 Task: Open Card Employee Promotion Review in Board Data Analytics Software to Workspace Corporate Finance and add a team member Softage.4@softage.net, a label Green, a checklist Civil Litigation, an attachment from Trello, a color Green and finally, add a card description 'Conduct team training session on effective conflict resolution' and a comment 'This task requires us to be proactive and anticipate potential challenges before they arise.'. Add a start date 'Jan 04, 1900' with a due date 'Jan 11, 1900'
Action: Mouse moved to (82, 257)
Screenshot: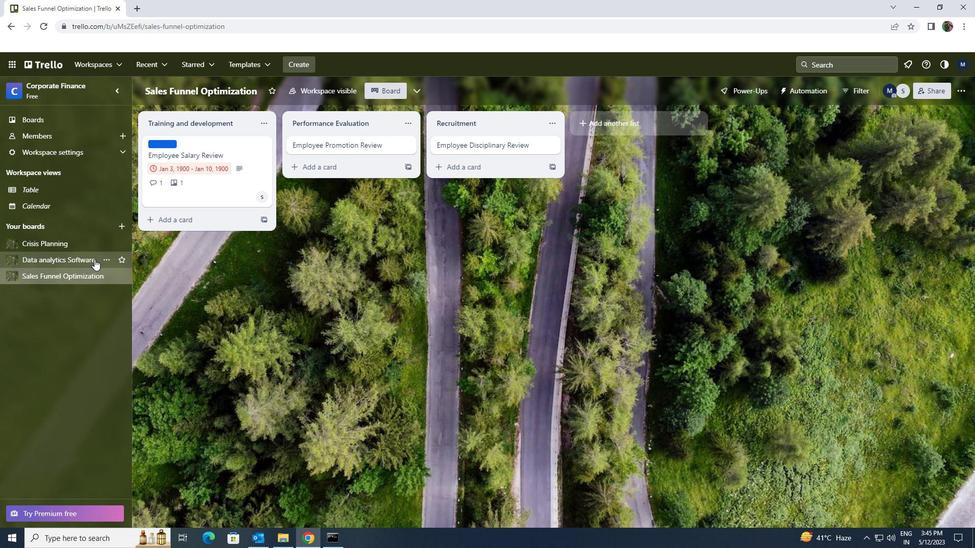 
Action: Mouse pressed left at (82, 257)
Screenshot: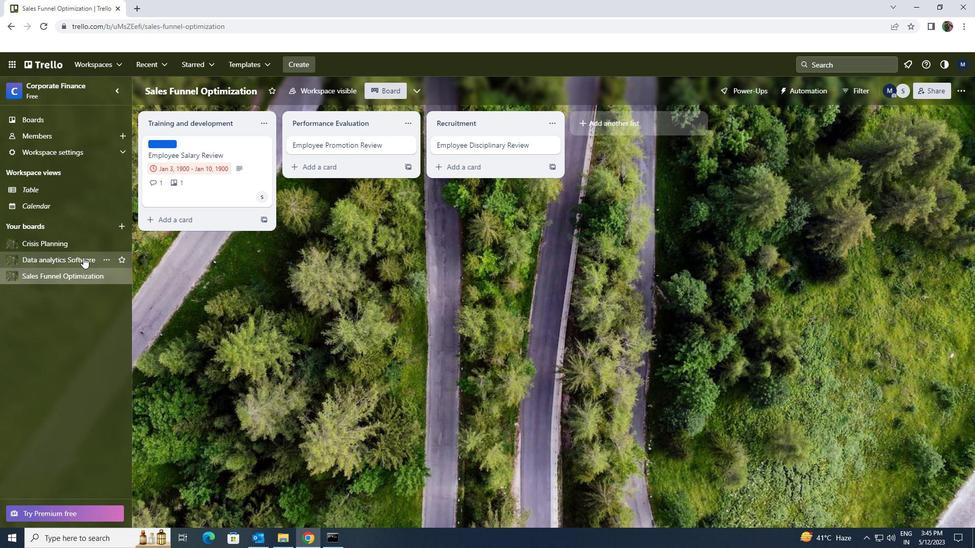 
Action: Mouse moved to (311, 144)
Screenshot: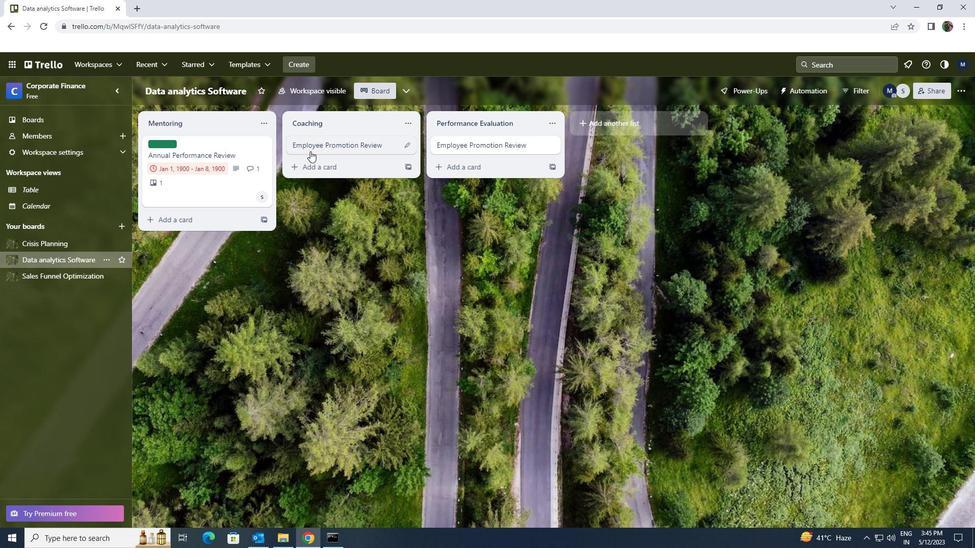 
Action: Mouse pressed left at (311, 144)
Screenshot: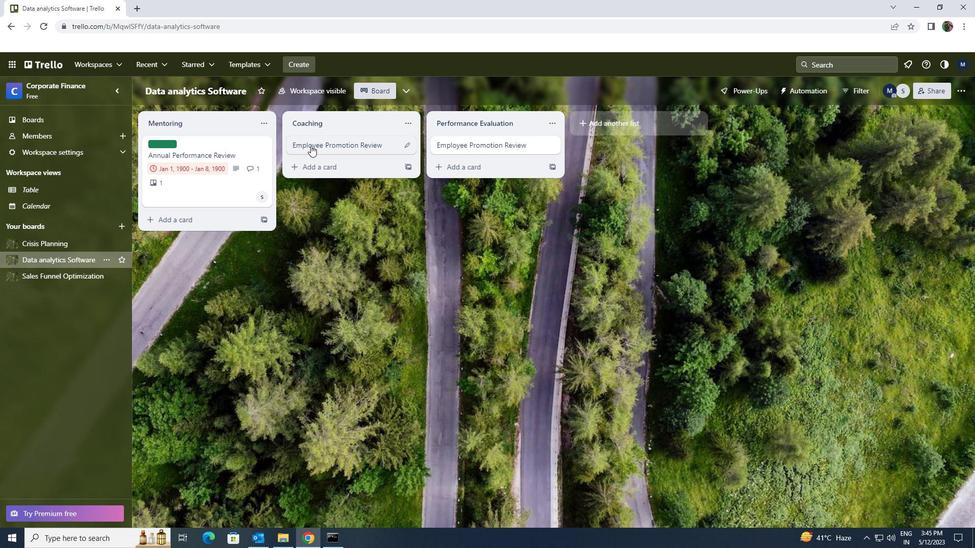 
Action: Mouse moved to (594, 140)
Screenshot: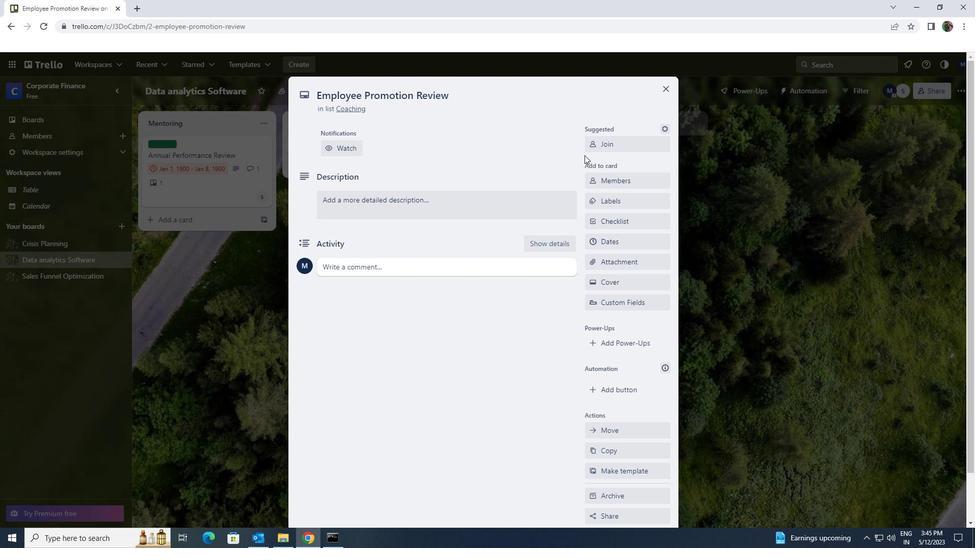 
Action: Mouse pressed left at (594, 140)
Screenshot: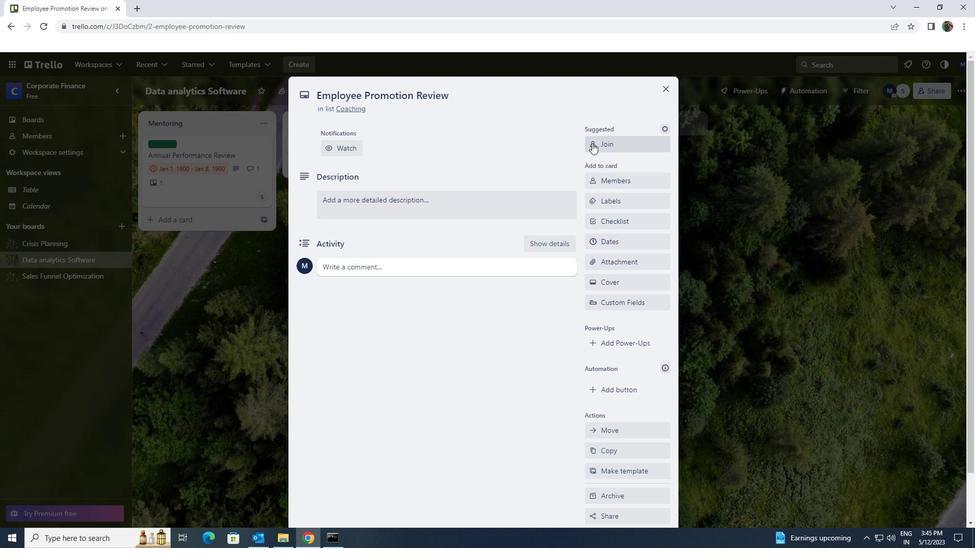 
Action: Mouse moved to (595, 147)
Screenshot: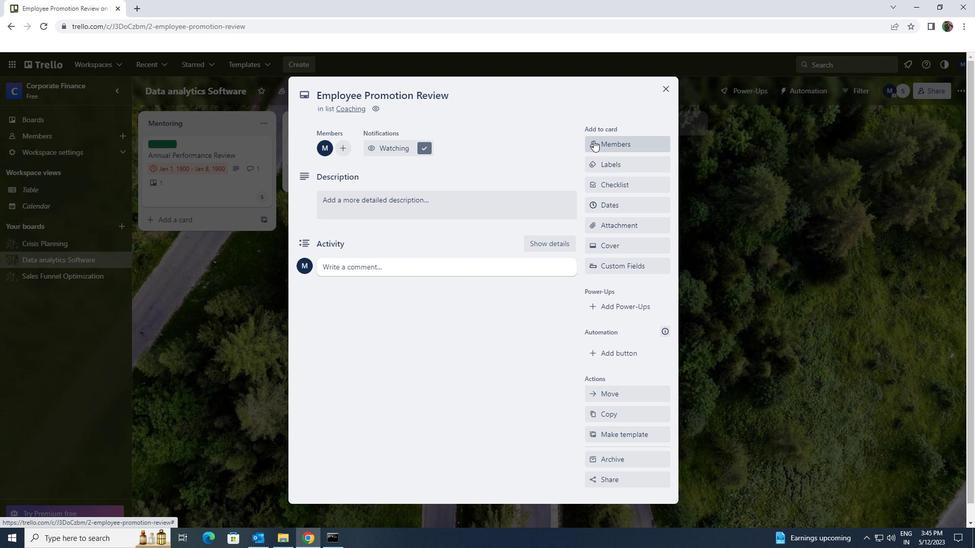 
Action: Mouse pressed left at (595, 147)
Screenshot: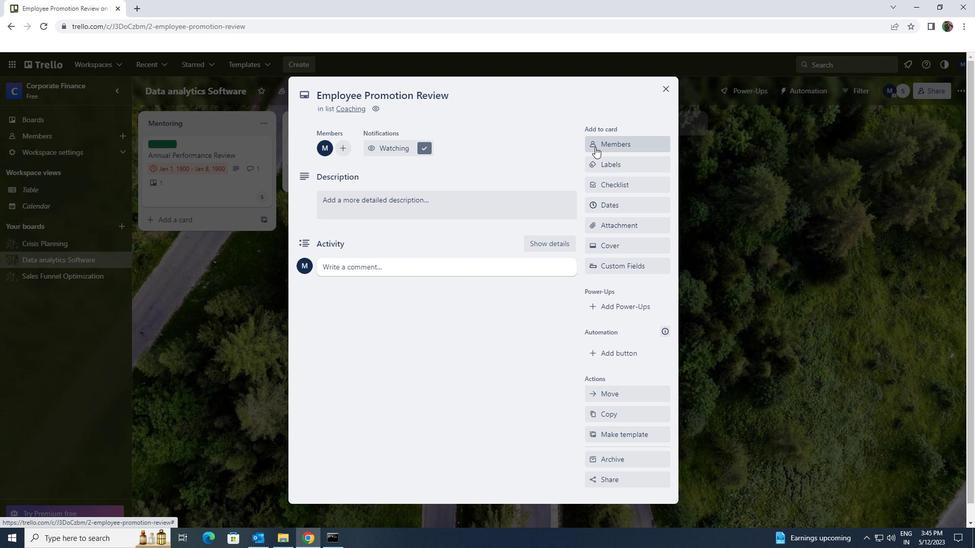 
Action: Mouse moved to (548, 175)
Screenshot: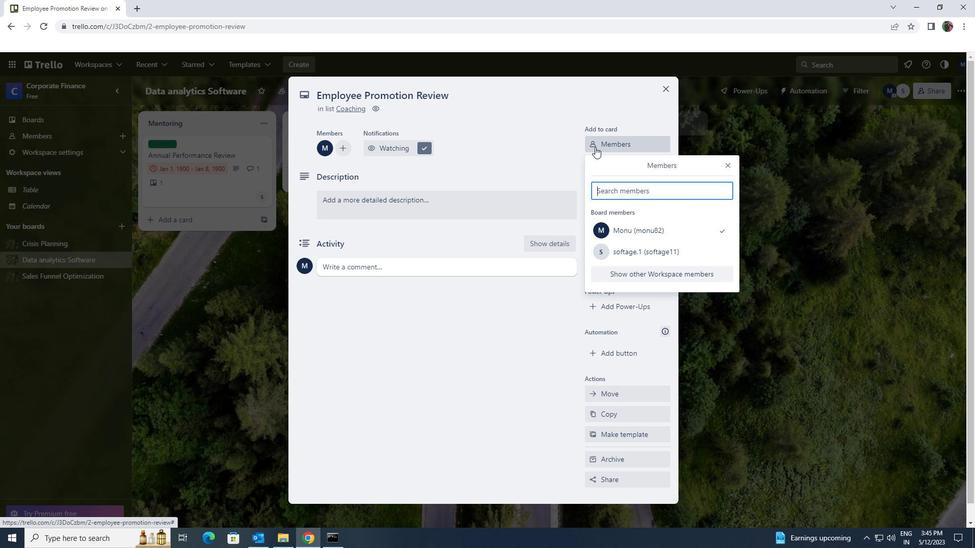 
Action: Key pressed <Key.shift>SOFTAGE.1<Key.backspace>4<Key.shift>@SOFTAGE.NET
Screenshot: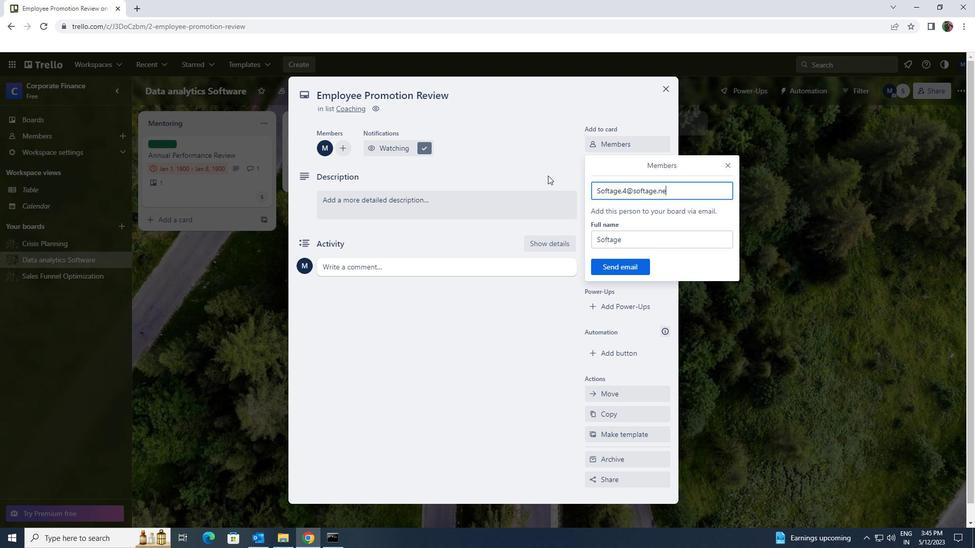 
Action: Mouse moved to (597, 268)
Screenshot: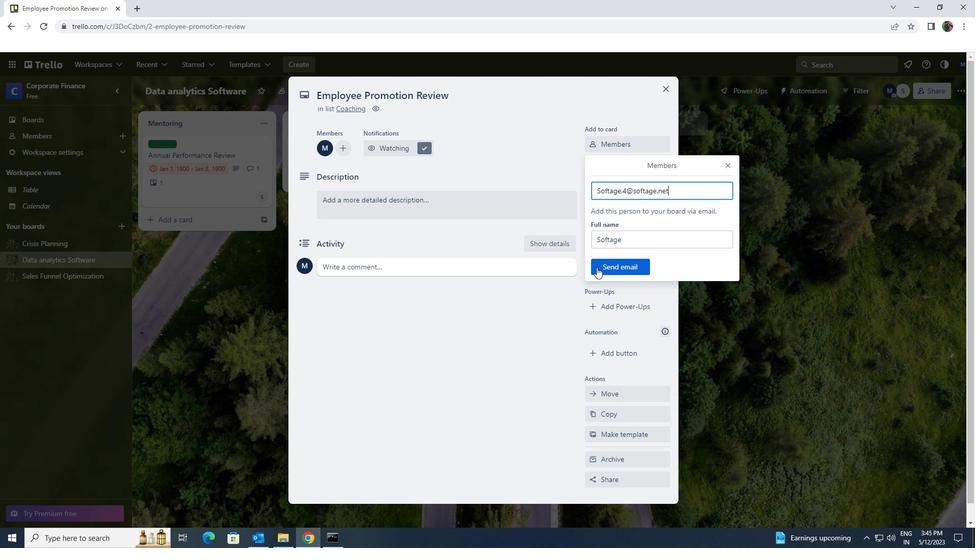 
Action: Mouse pressed left at (597, 268)
Screenshot: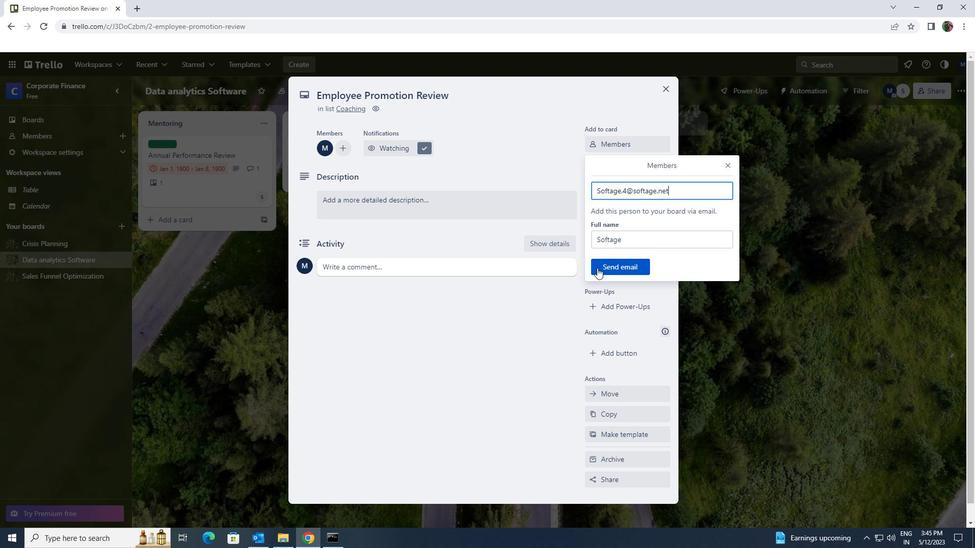 
Action: Mouse moved to (607, 168)
Screenshot: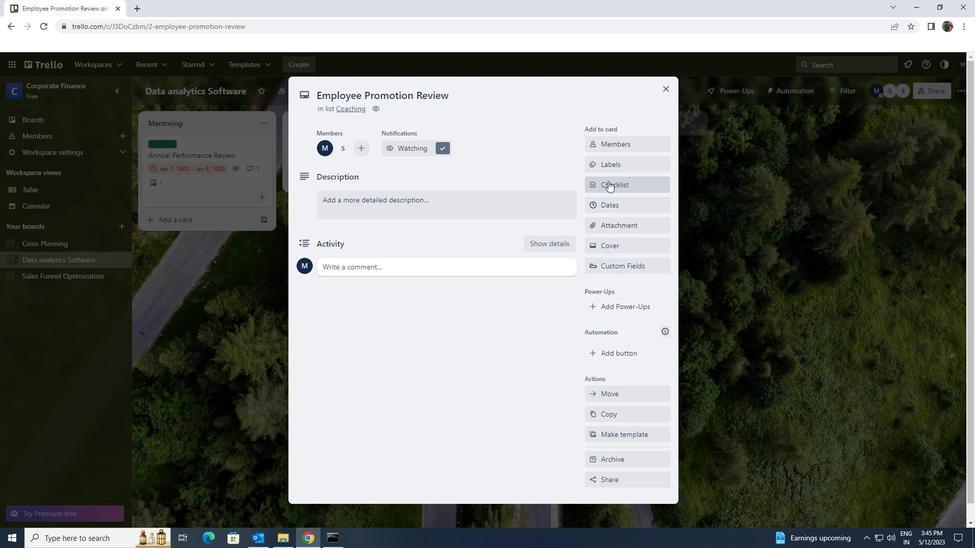 
Action: Mouse pressed left at (607, 168)
Screenshot: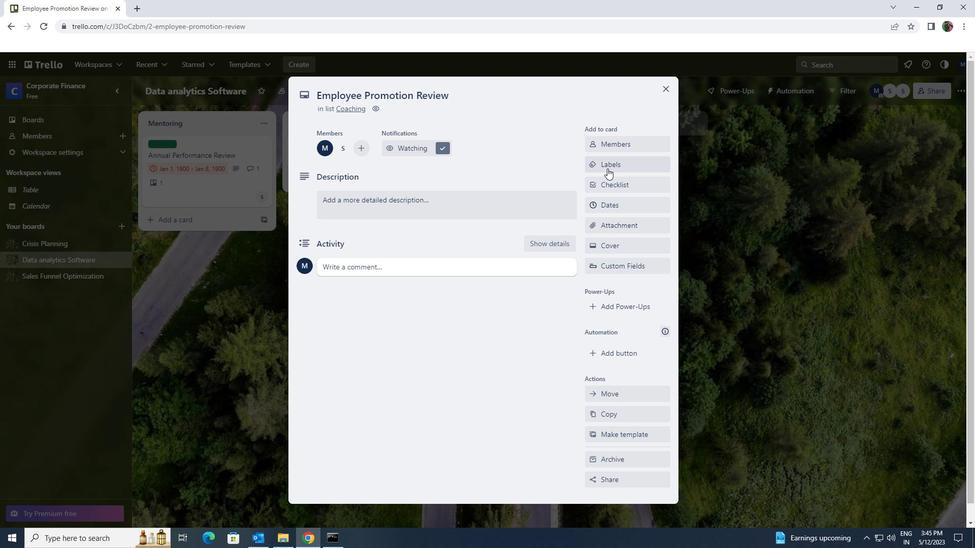 
Action: Mouse moved to (629, 375)
Screenshot: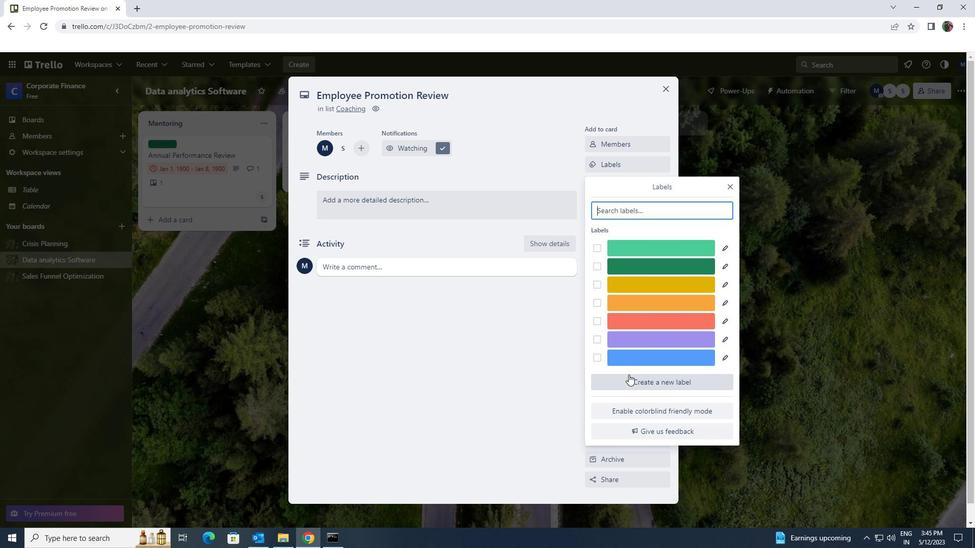 
Action: Mouse pressed left at (629, 375)
Screenshot: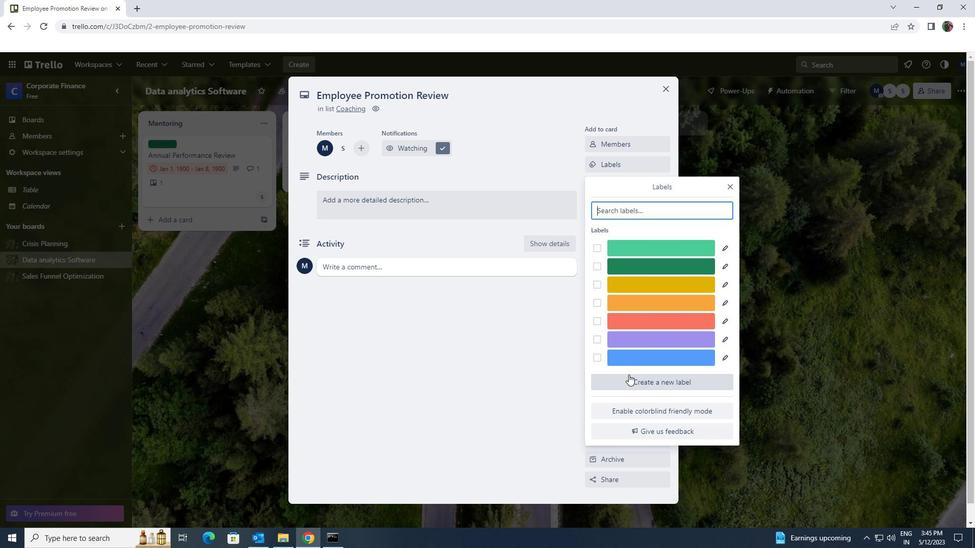 
Action: Mouse pressed left at (629, 375)
Screenshot: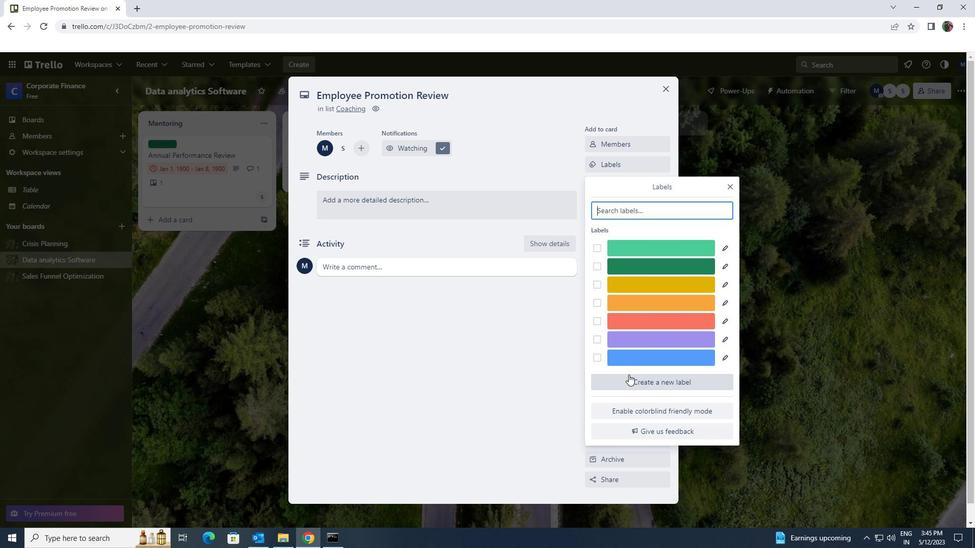 
Action: Mouse moved to (608, 353)
Screenshot: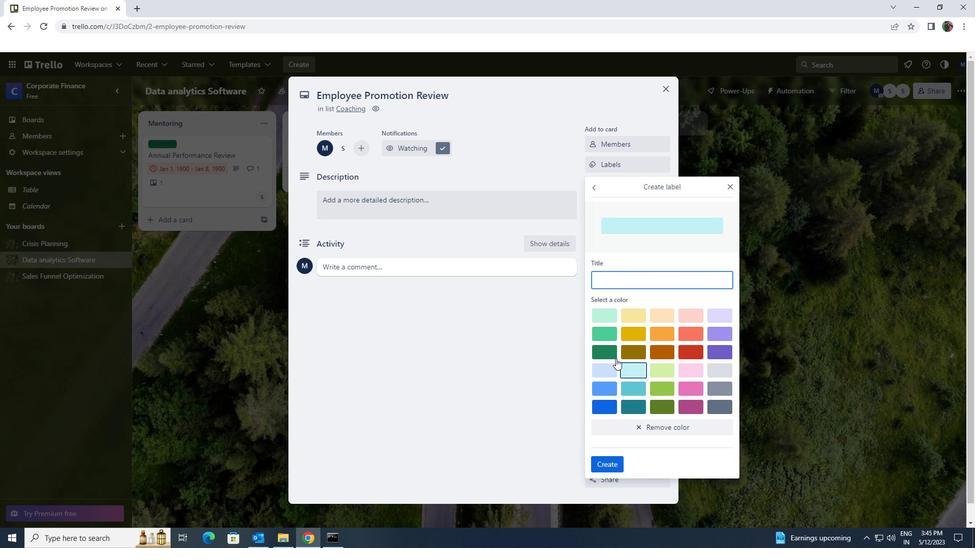 
Action: Mouse pressed left at (608, 353)
Screenshot: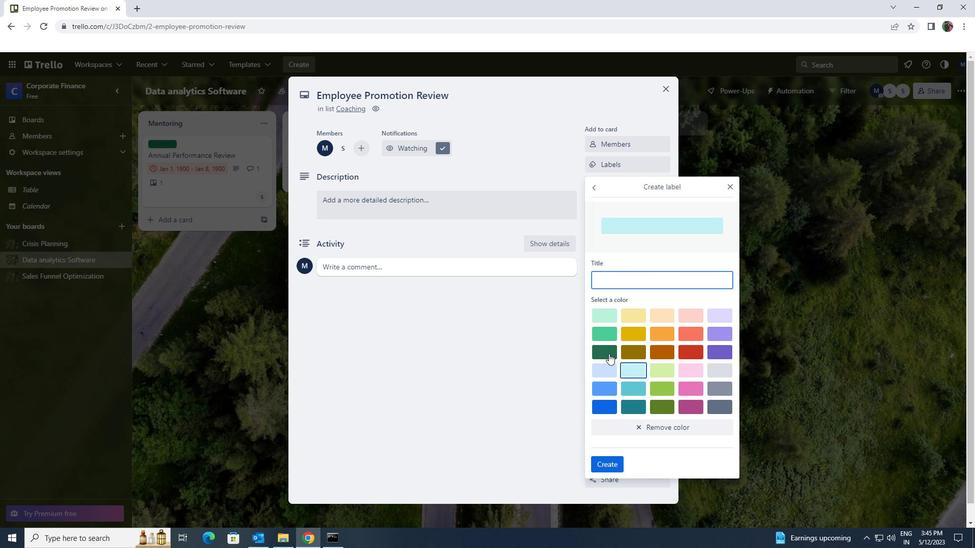 
Action: Mouse moved to (610, 457)
Screenshot: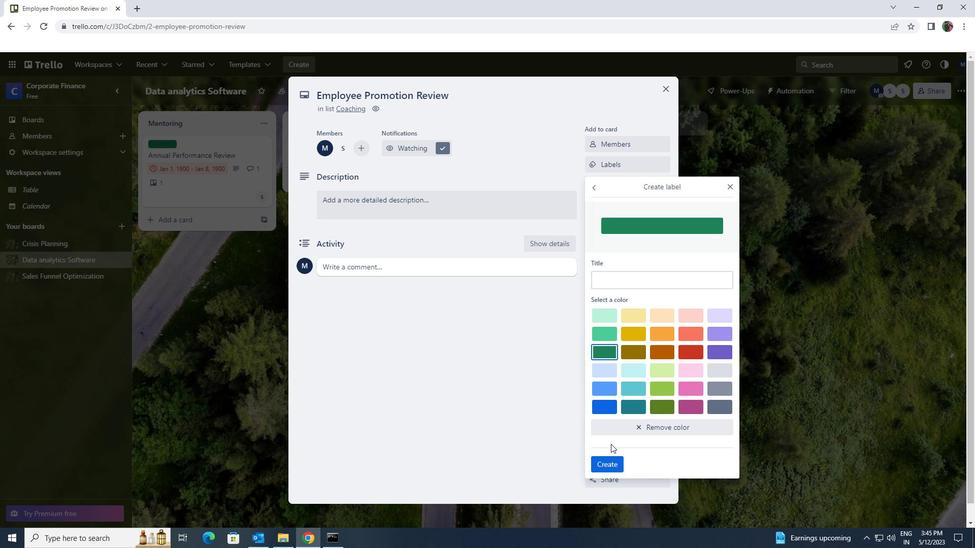 
Action: Mouse pressed left at (610, 457)
Screenshot: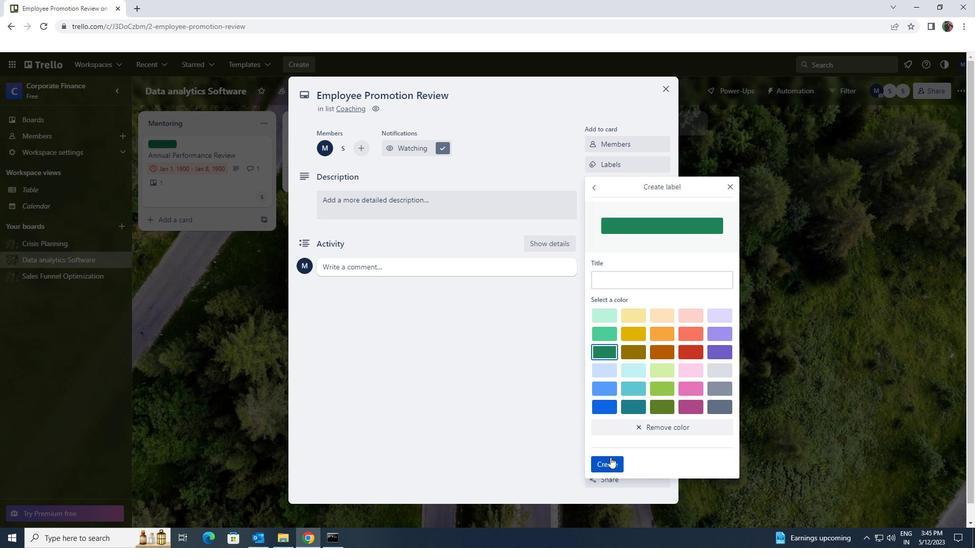 
Action: Mouse moved to (731, 187)
Screenshot: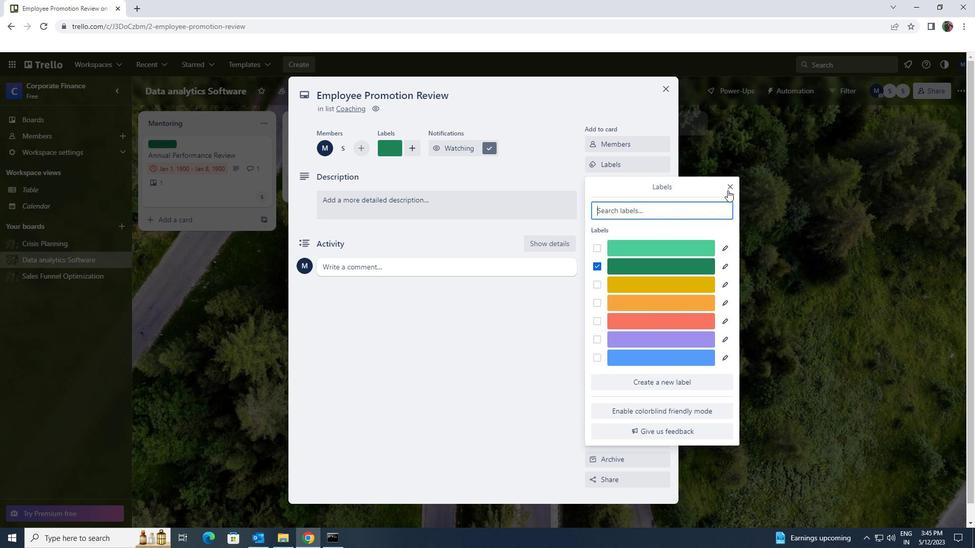 
Action: Mouse pressed left at (731, 187)
Screenshot: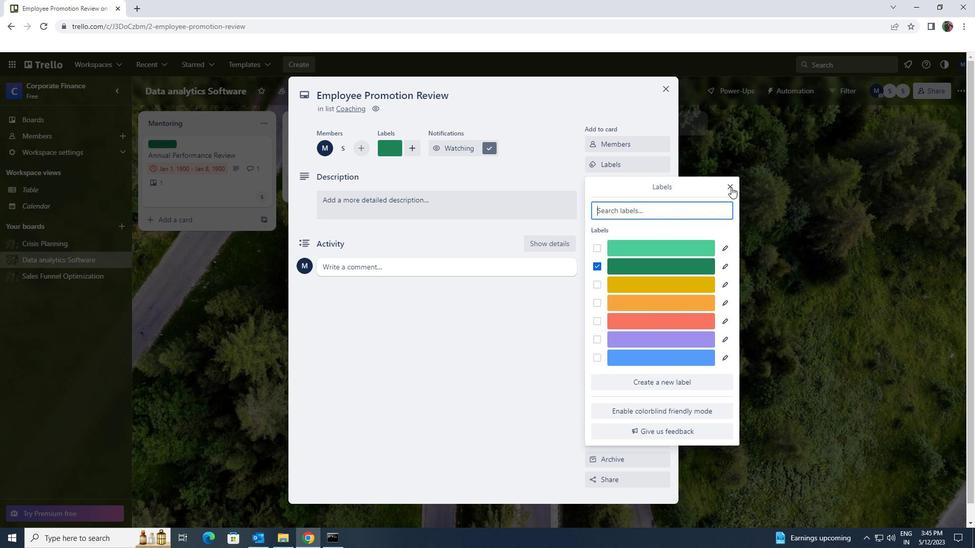 
Action: Mouse moved to (658, 182)
Screenshot: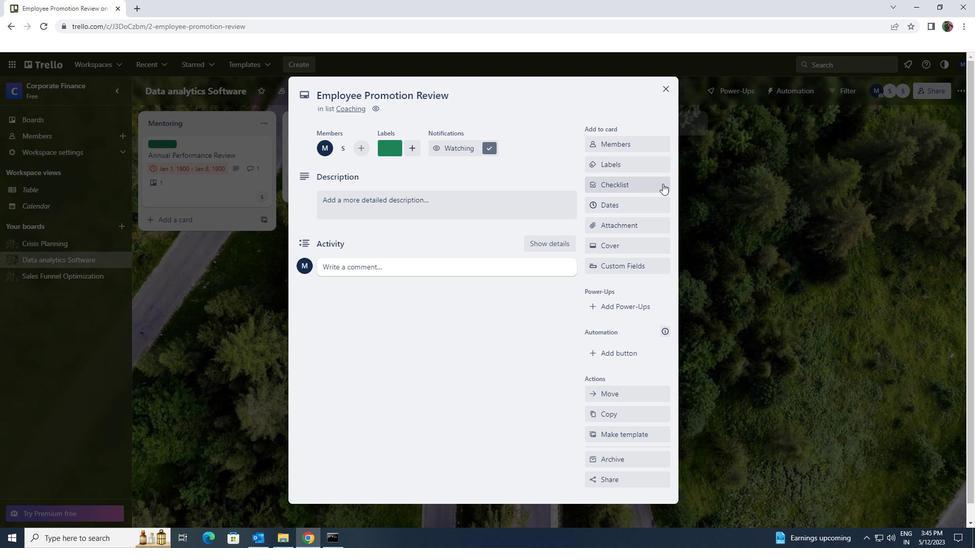 
Action: Mouse pressed left at (658, 182)
Screenshot: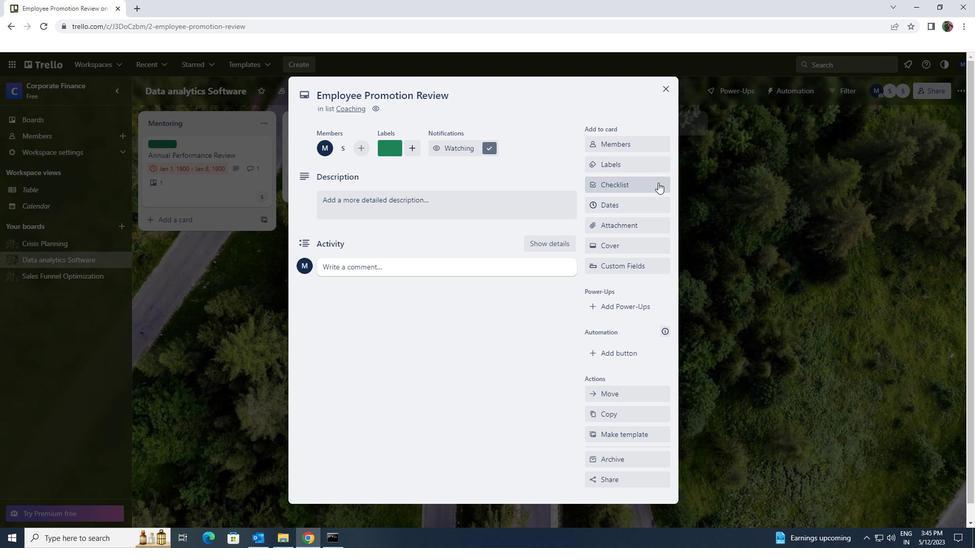 
Action: Mouse moved to (657, 182)
Screenshot: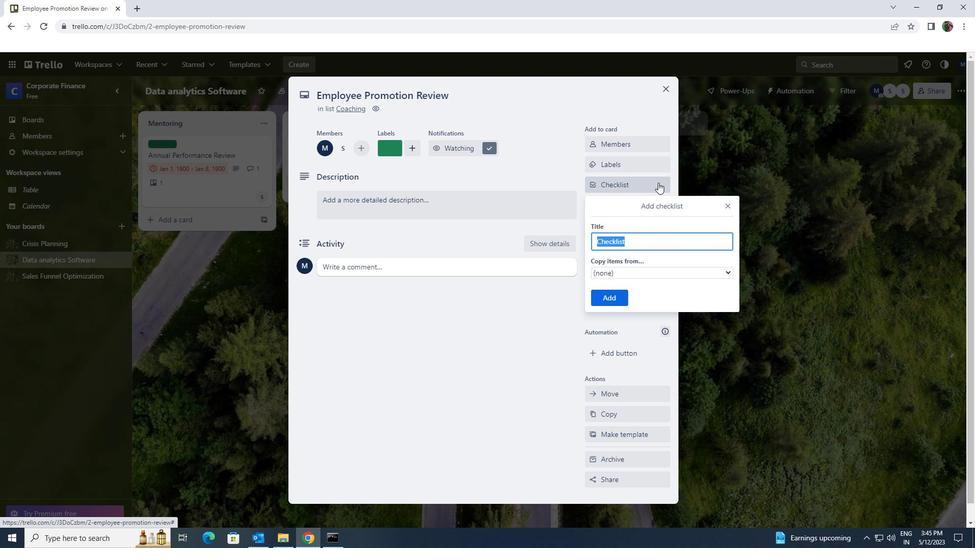 
Action: Key pressed <Key.shift>
Screenshot: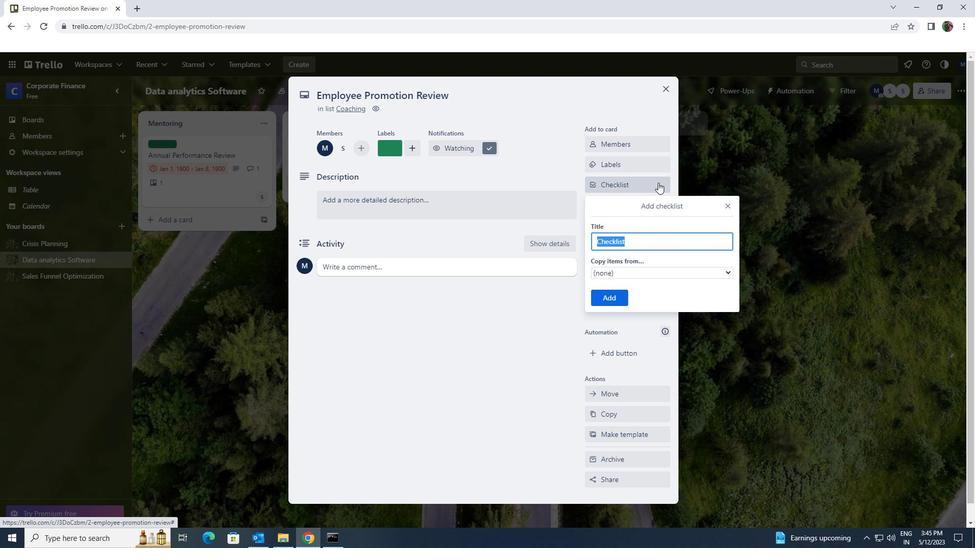 
Action: Mouse moved to (625, 199)
Screenshot: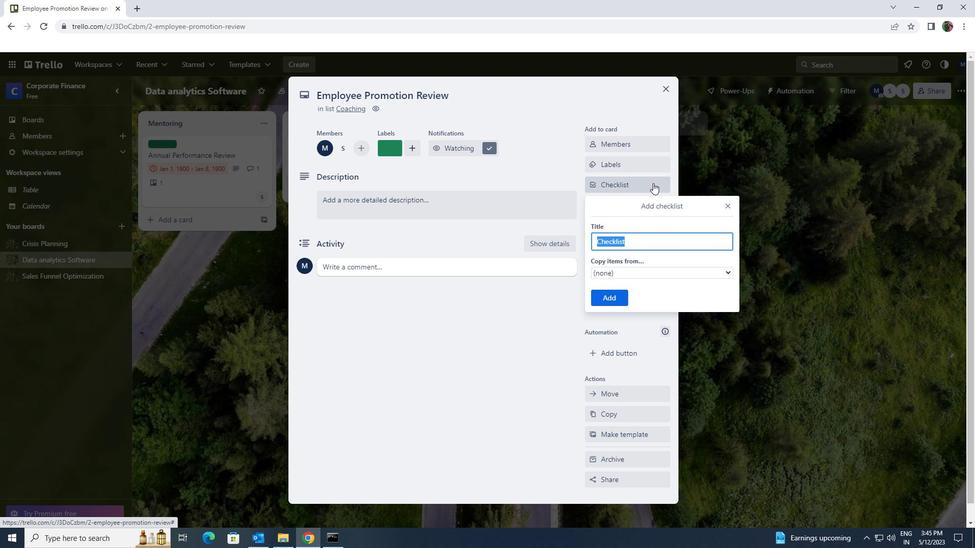 
Action: Key pressed C
Screenshot: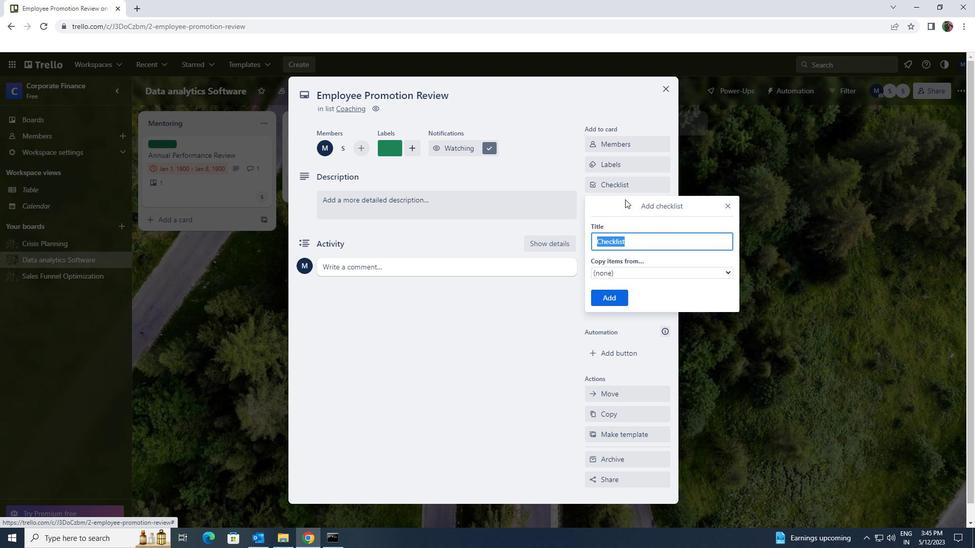 
Action: Mouse moved to (625, 199)
Screenshot: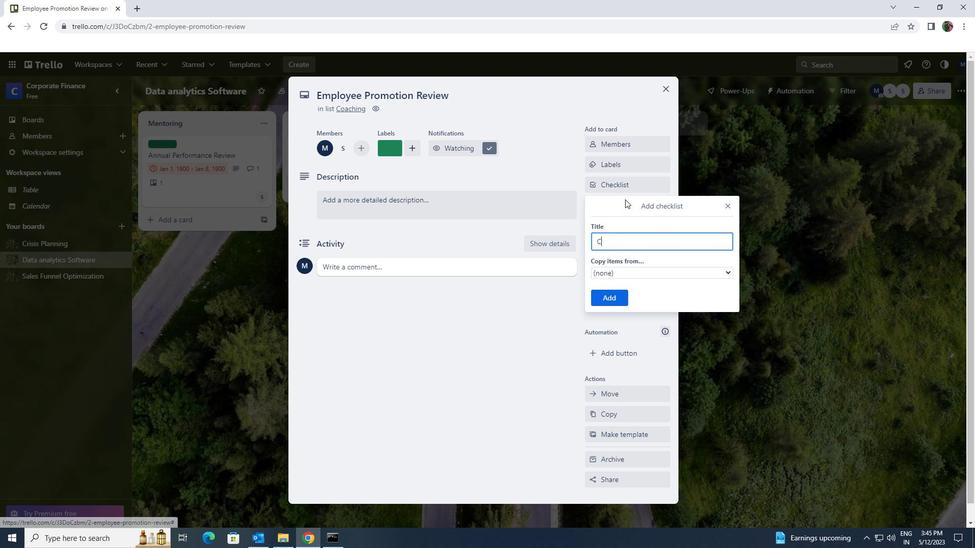 
Action: Key pressed IVIL<Key.space><Key.shift>LITIGATION
Screenshot: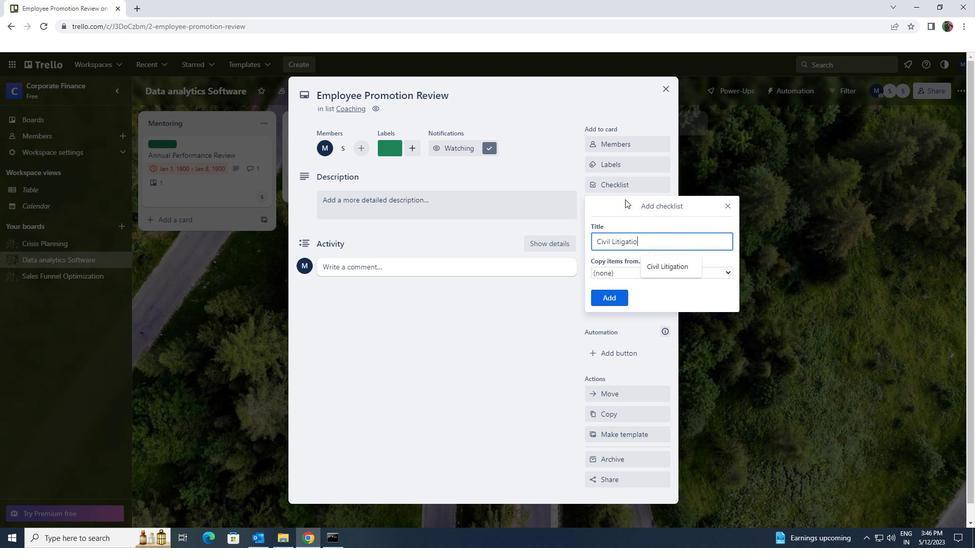 
Action: Mouse moved to (609, 292)
Screenshot: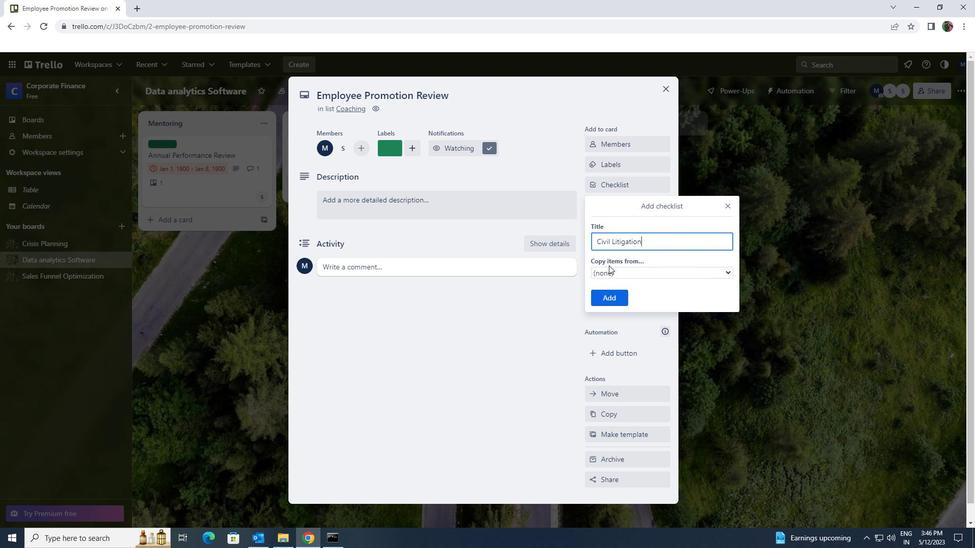 
Action: Mouse pressed left at (609, 292)
Screenshot: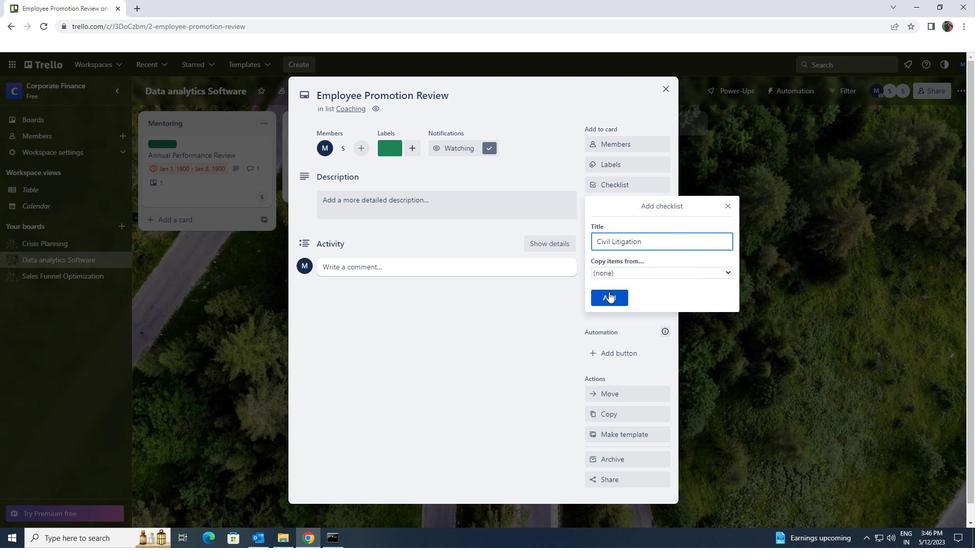 
Action: Mouse moved to (616, 229)
Screenshot: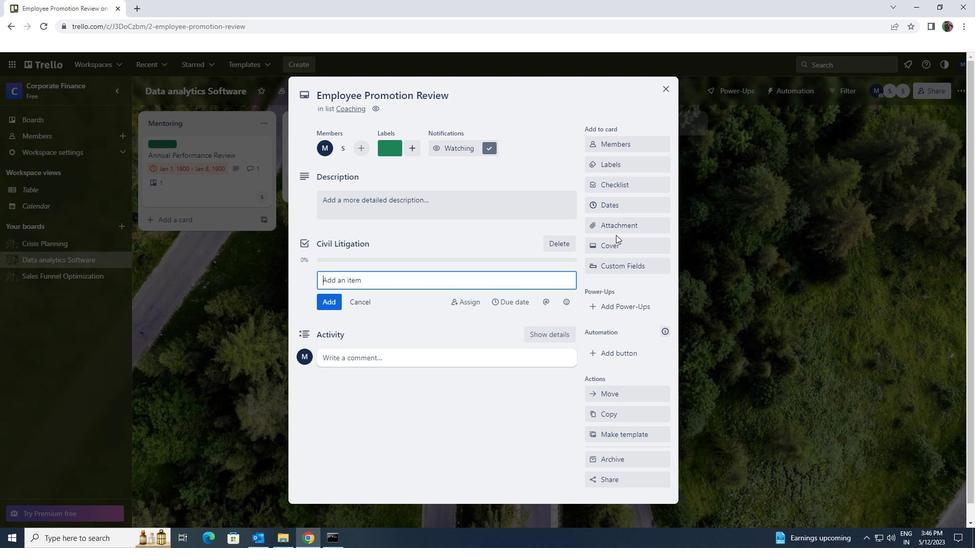 
Action: Mouse pressed left at (616, 229)
Screenshot: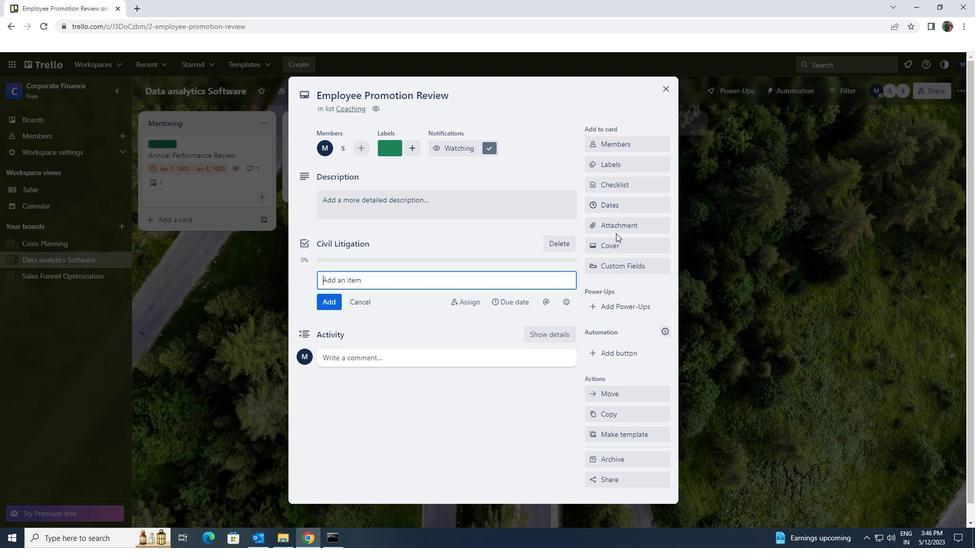 
Action: Mouse moved to (619, 284)
Screenshot: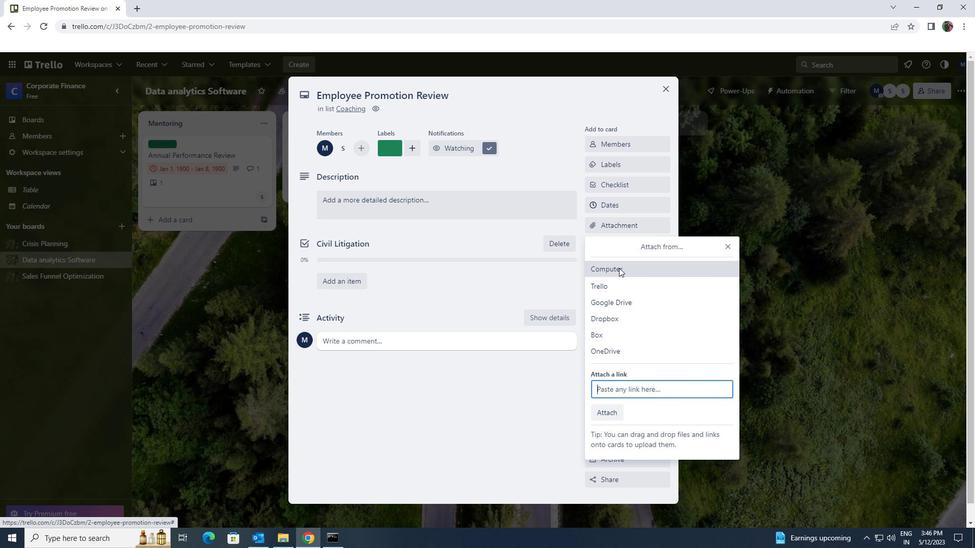
Action: Mouse pressed left at (619, 284)
Screenshot: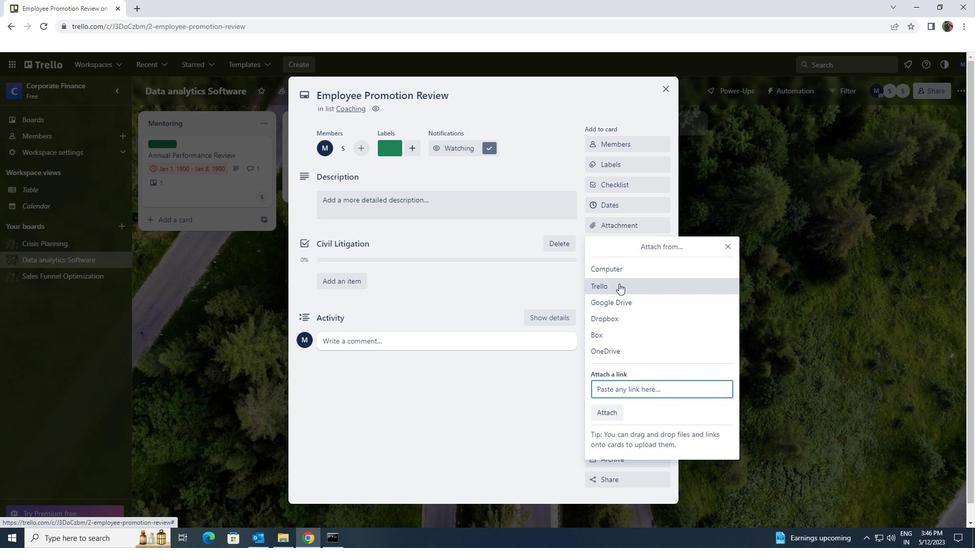 
Action: Mouse pressed left at (619, 284)
Screenshot: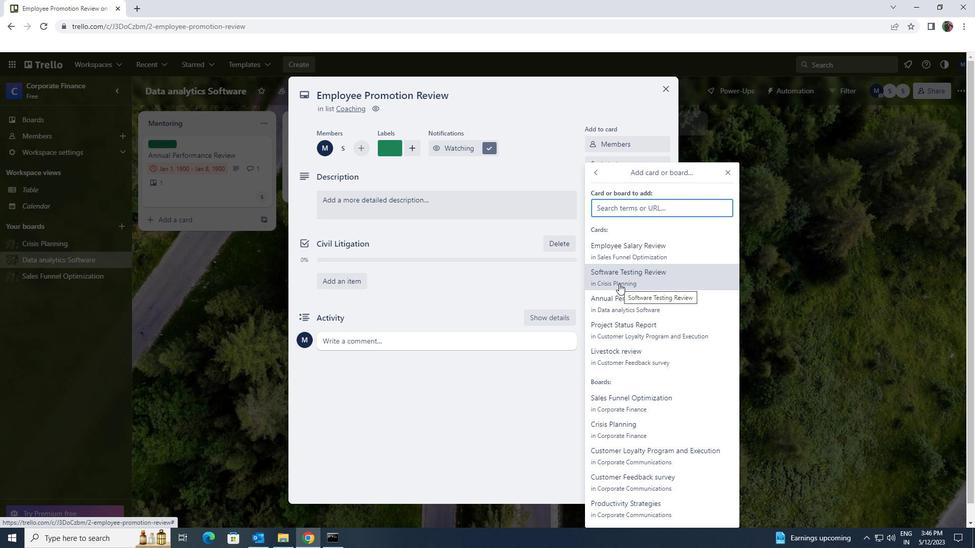 
Action: Mouse moved to (527, 208)
Screenshot: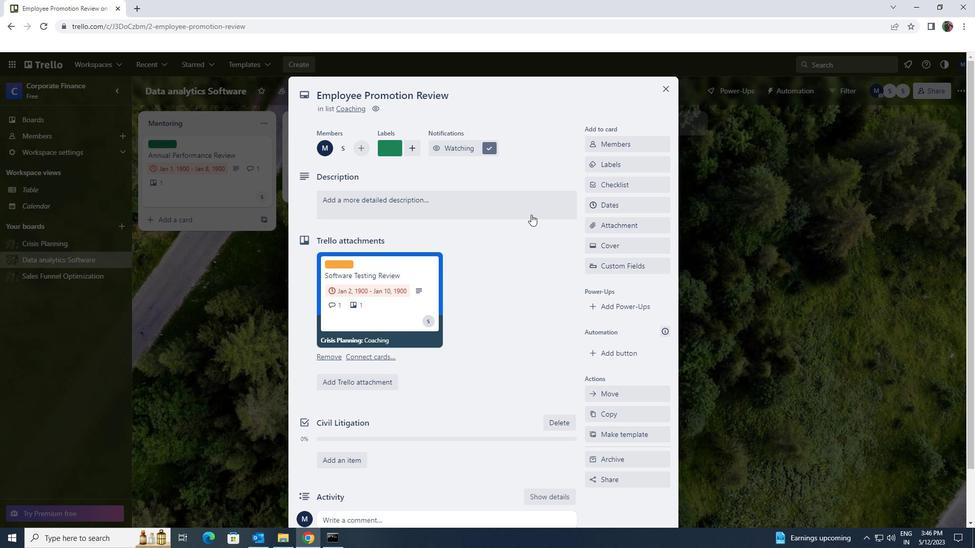 
Action: Mouse pressed left at (527, 208)
Screenshot: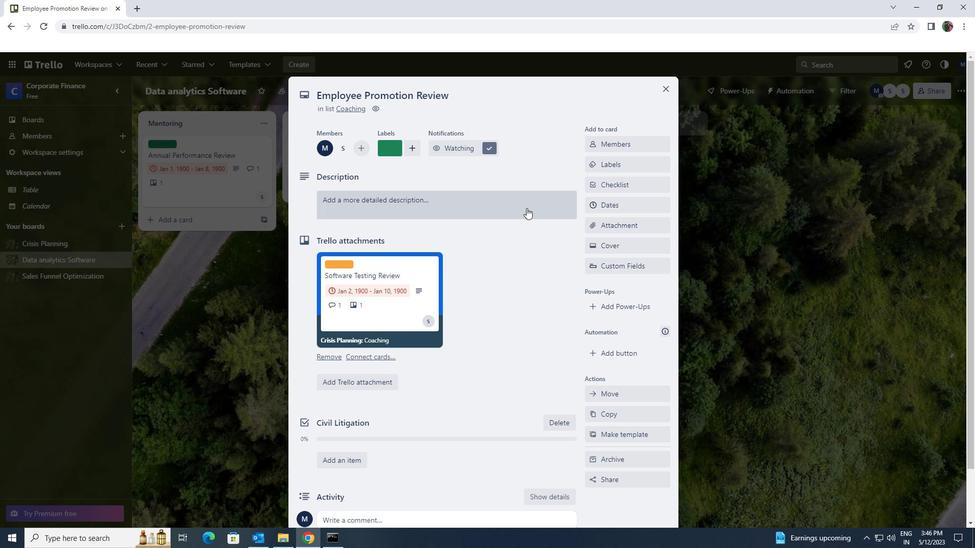
Action: Key pressed <Key.shift>CONDUCT<Key.space>TEAM<Key.space><Key.shift>TRAINING<Key.space>SESSION<Key.space>ON<Key.space>EFFECTIVE<Key.space>CONFLICT<Key.space>RESOLUTION<Key.space>
Screenshot: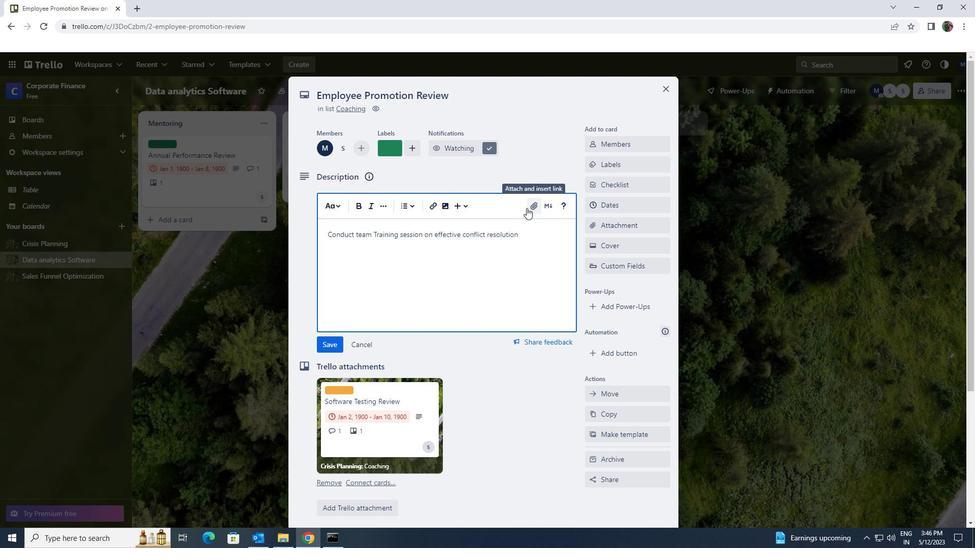 
Action: Mouse moved to (342, 344)
Screenshot: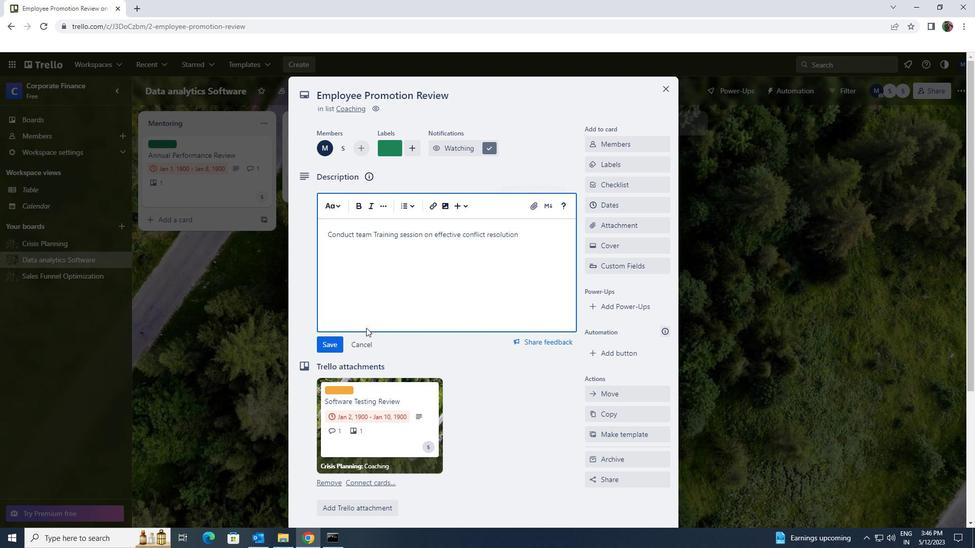 
Action: Mouse pressed left at (342, 344)
Screenshot: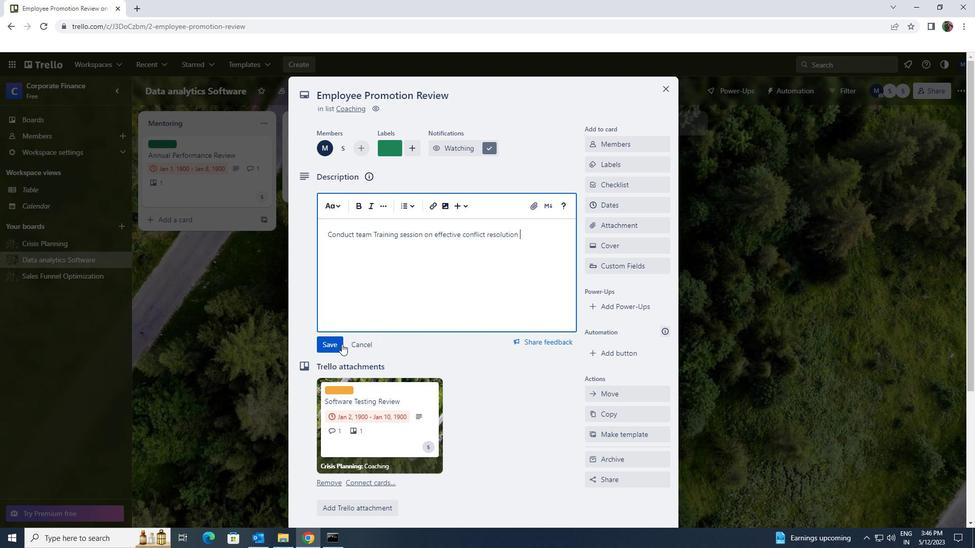 
Action: Mouse moved to (341, 344)
Screenshot: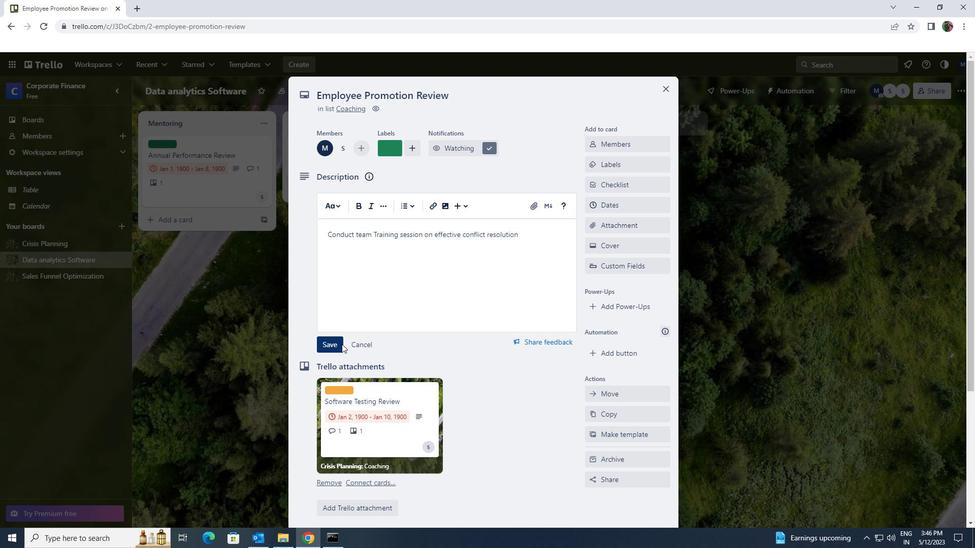 
Action: Mouse scrolled (341, 344) with delta (0, 0)
Screenshot: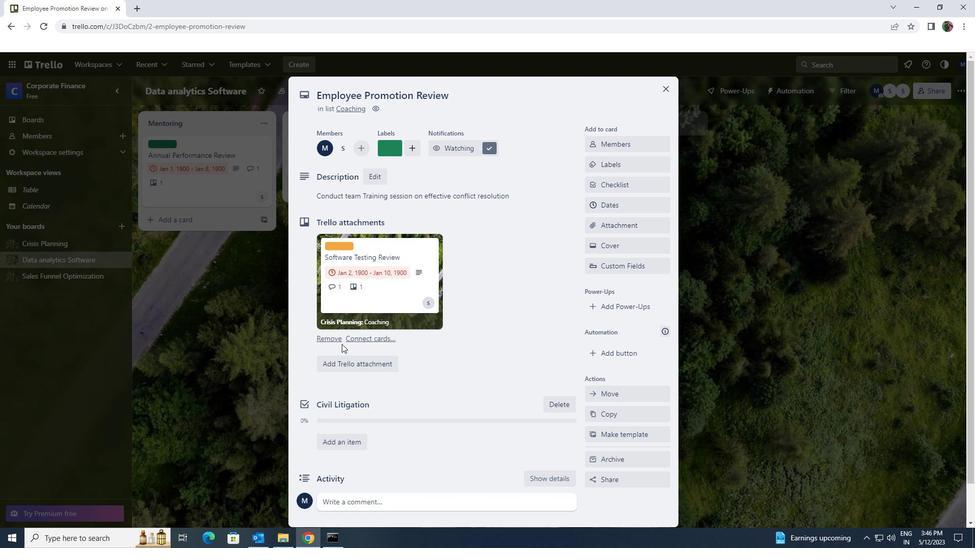 
Action: Mouse scrolled (341, 344) with delta (0, 0)
Screenshot: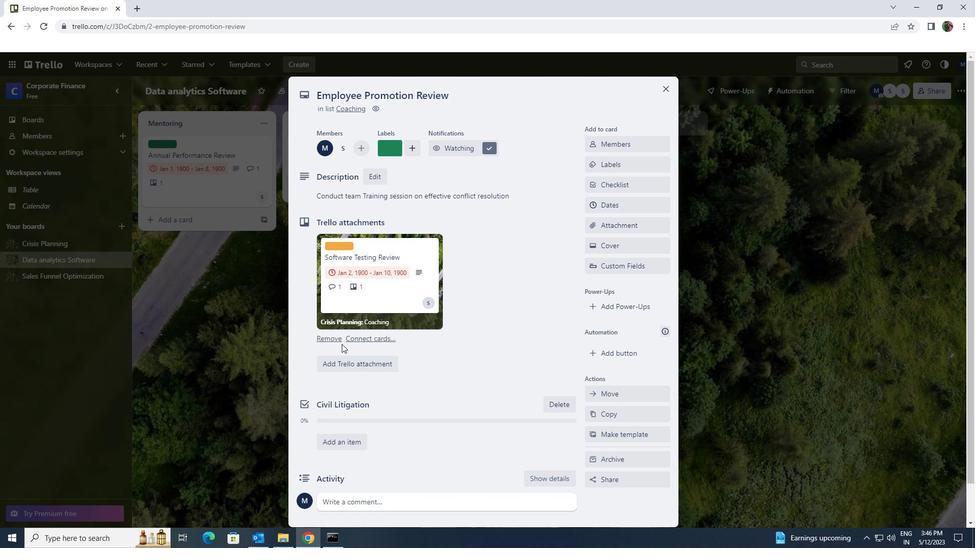 
Action: Mouse scrolled (341, 344) with delta (0, 0)
Screenshot: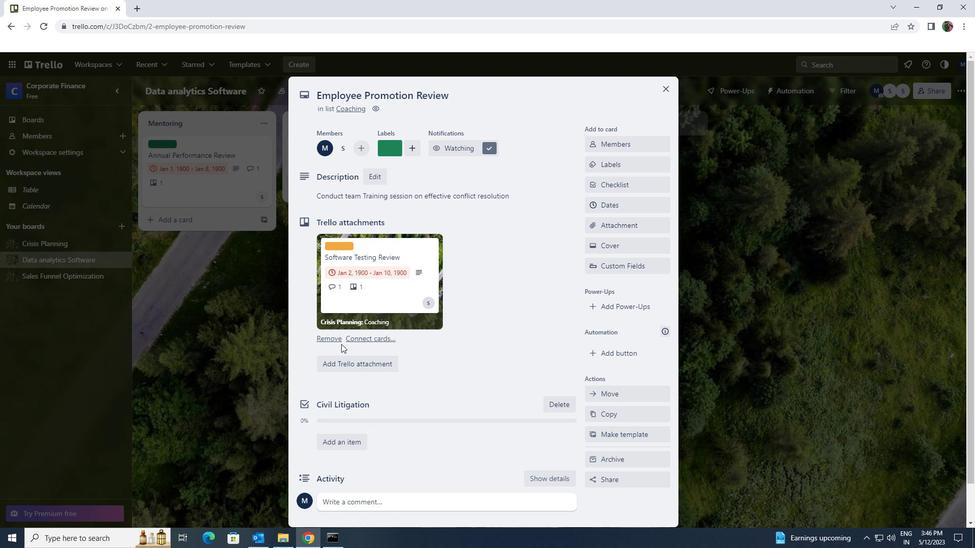 
Action: Mouse moved to (341, 343)
Screenshot: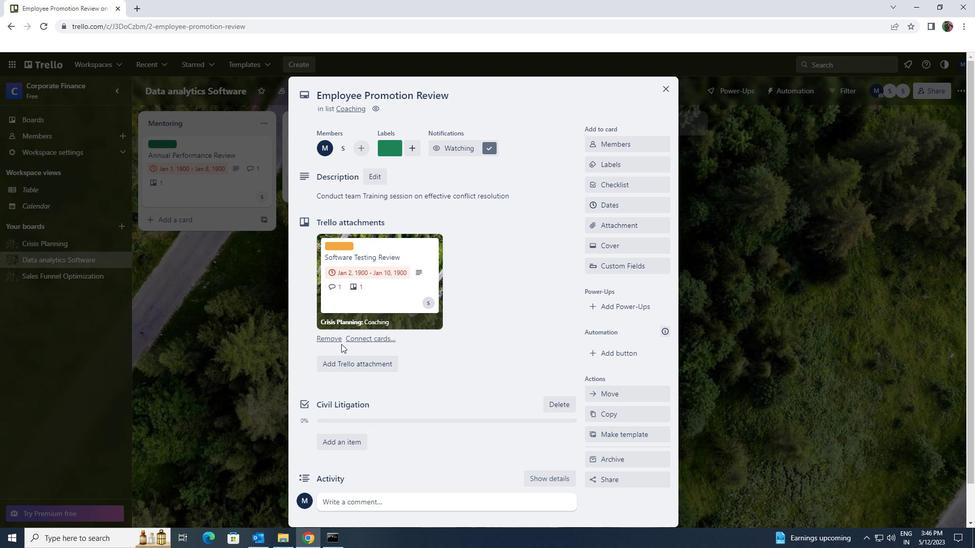 
Action: Mouse scrolled (341, 343) with delta (0, 0)
Screenshot: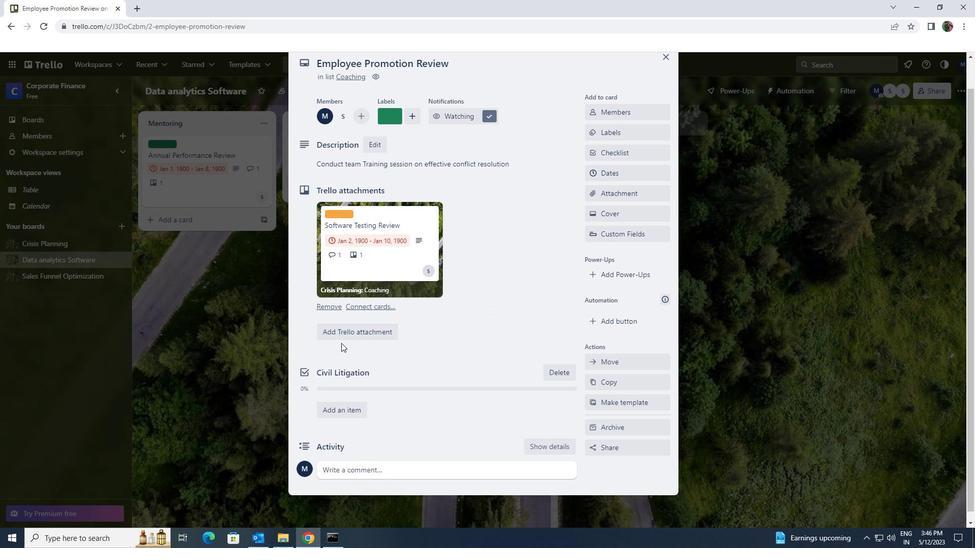 
Action: Mouse moved to (334, 467)
Screenshot: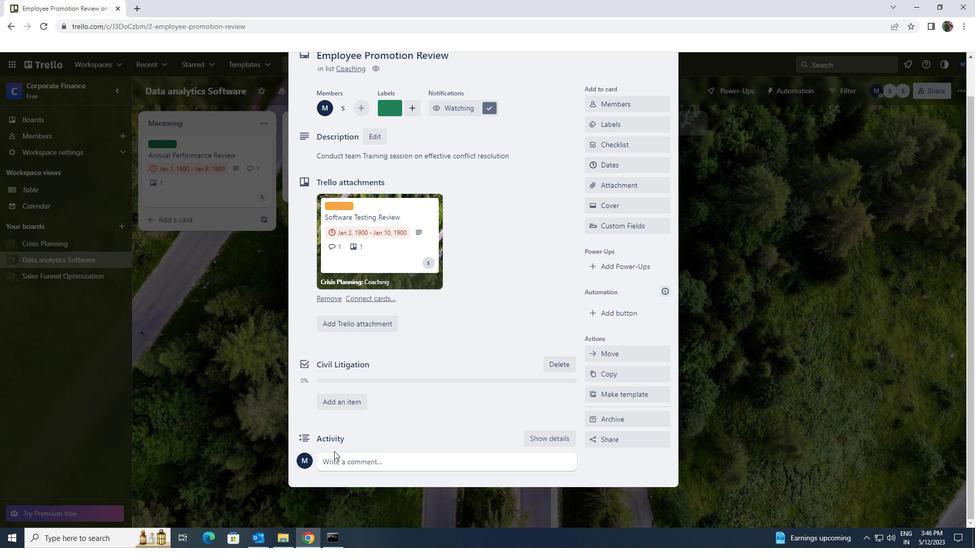 
Action: Mouse pressed left at (334, 467)
Screenshot: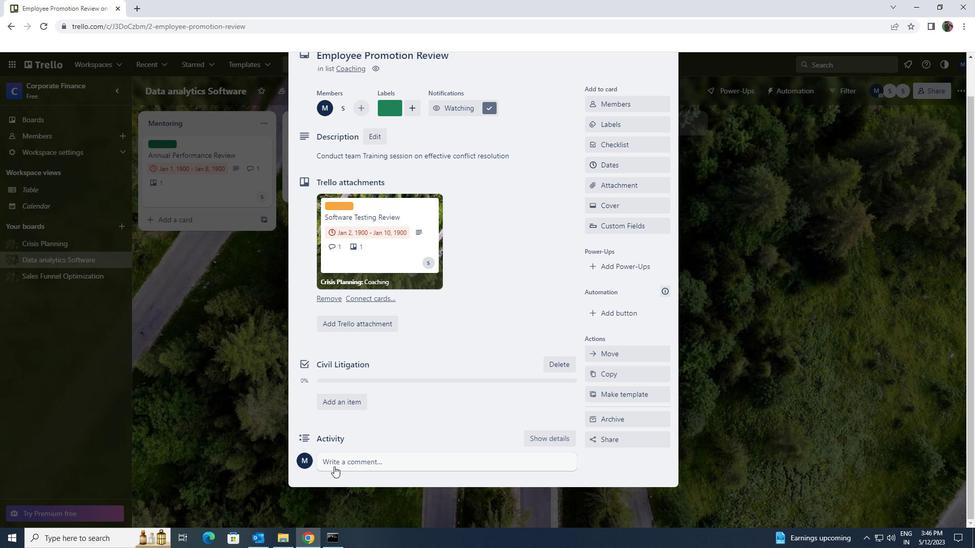 
Action: Key pressed <Key.shift><Key.shift><Key.shift>THIS<Key.space><Key.shift>TASK<Key.space>REQUIRES<Key.space>US<Key.space>TO<Key.space>BE<Key.space>PROACTIVE<Key.space>AND<Key.space>ANTICIPATE<Key.space>PTR<Key.backspace>ENTILA<Key.backspace><Key.backspace>AL<Key.space><Key.backspace><Key.backspace><Key.backspace><Key.backspace><Key.backspace><Key.backspace><Key.backspace><Key.backspace>OTENTIAL<Key.space>X<Key.backspace>CHALLENGES<Key.space>BEFORE<Key.space>THEY<Key.space>ARU<Key.backspace>ISES<Key.space>
Screenshot: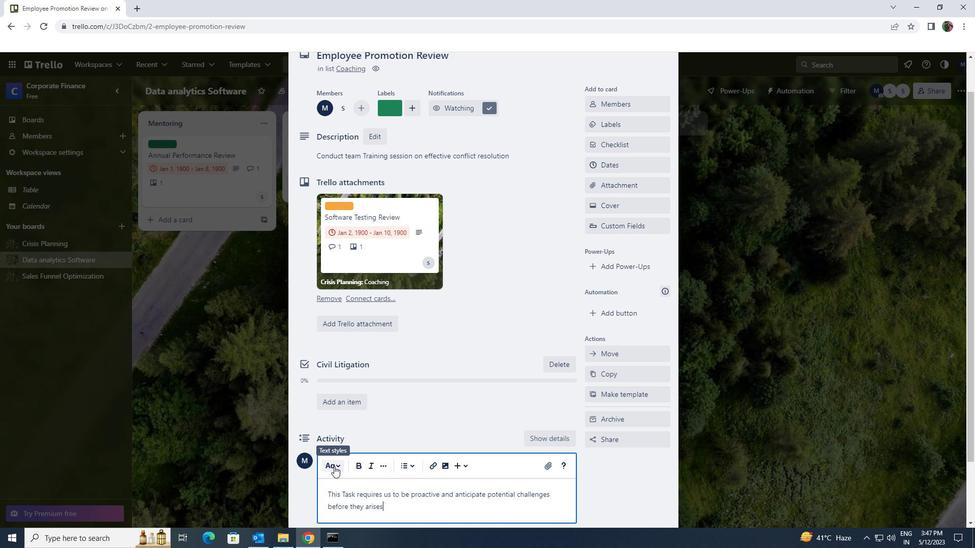 
Action: Mouse scrolled (334, 466) with delta (0, 0)
Screenshot: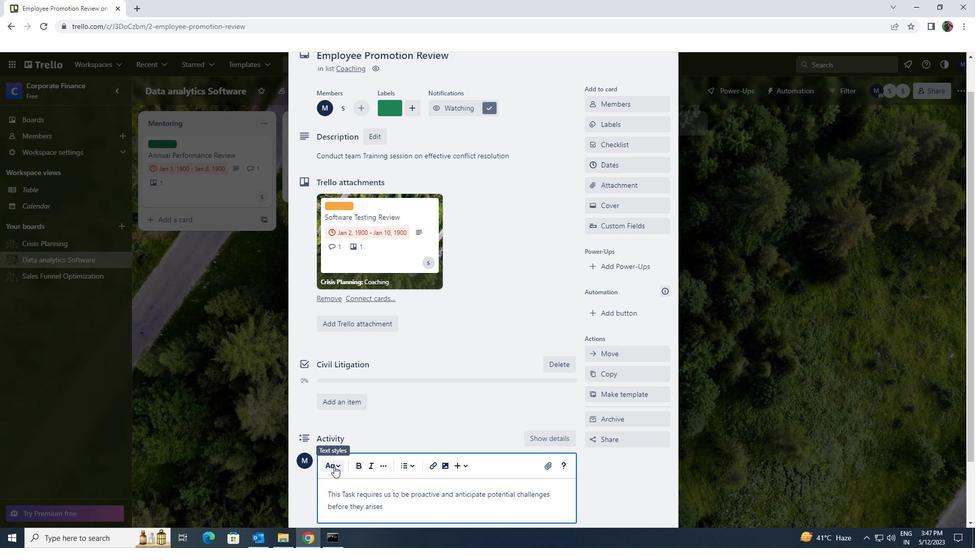 
Action: Mouse scrolled (334, 466) with delta (0, 0)
Screenshot: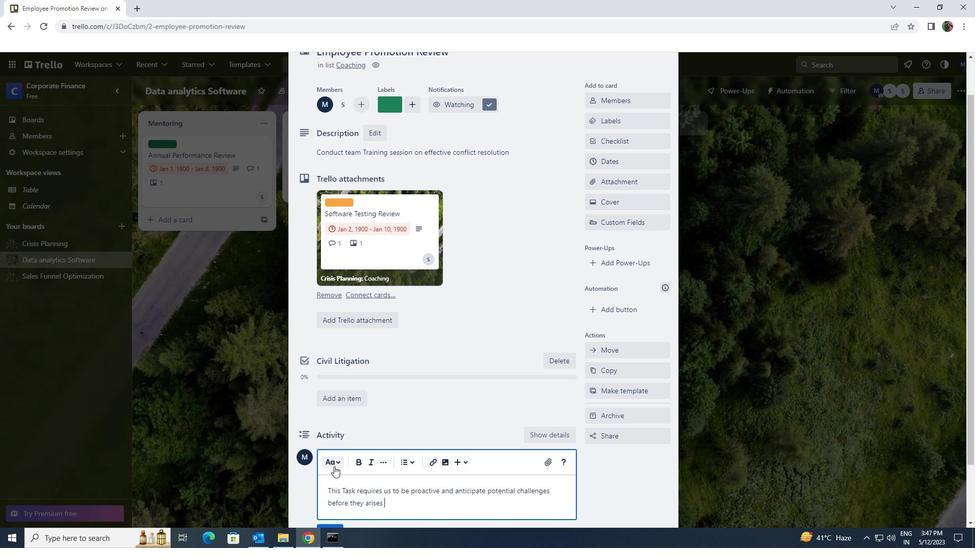 
Action: Mouse pressed left at (334, 467)
Screenshot: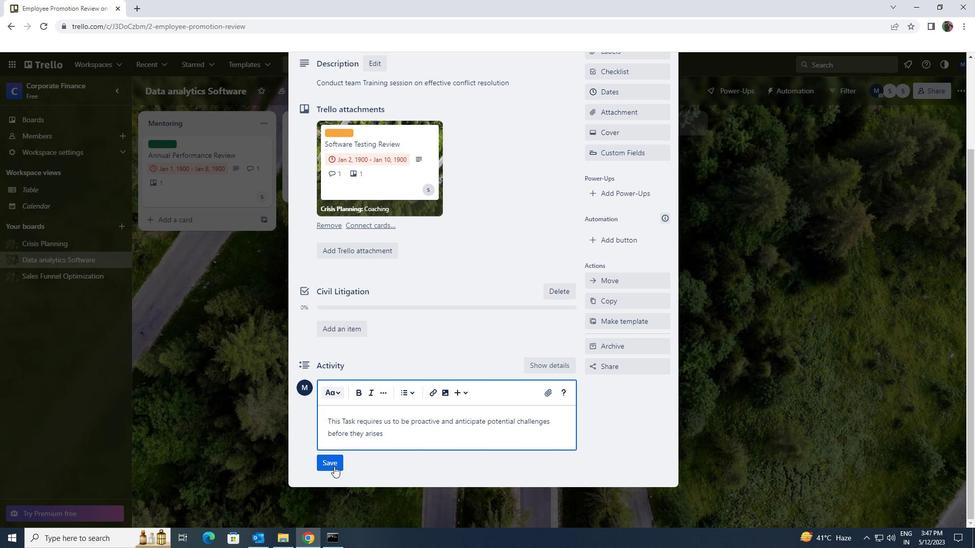 
Action: Mouse moved to (432, 406)
Screenshot: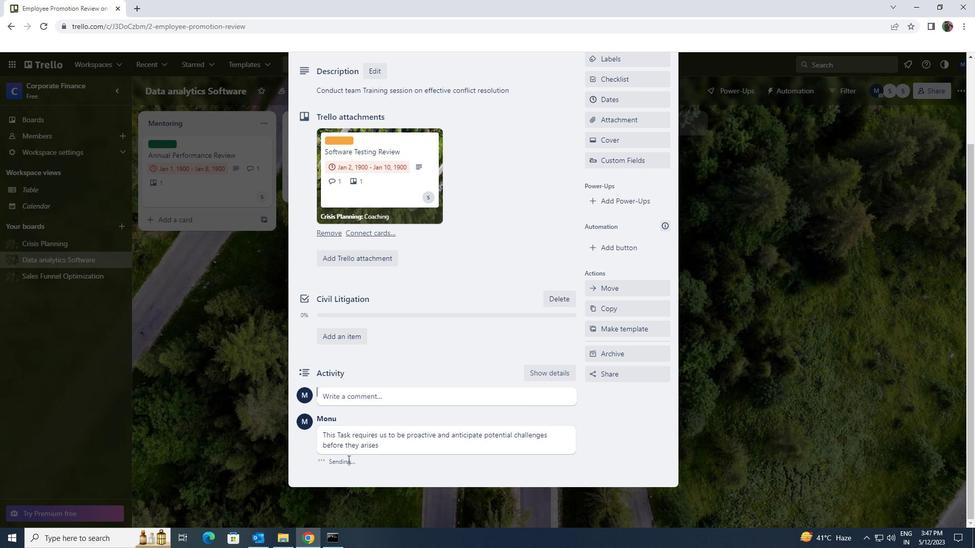 
Action: Mouse scrolled (432, 407) with delta (0, 0)
Screenshot: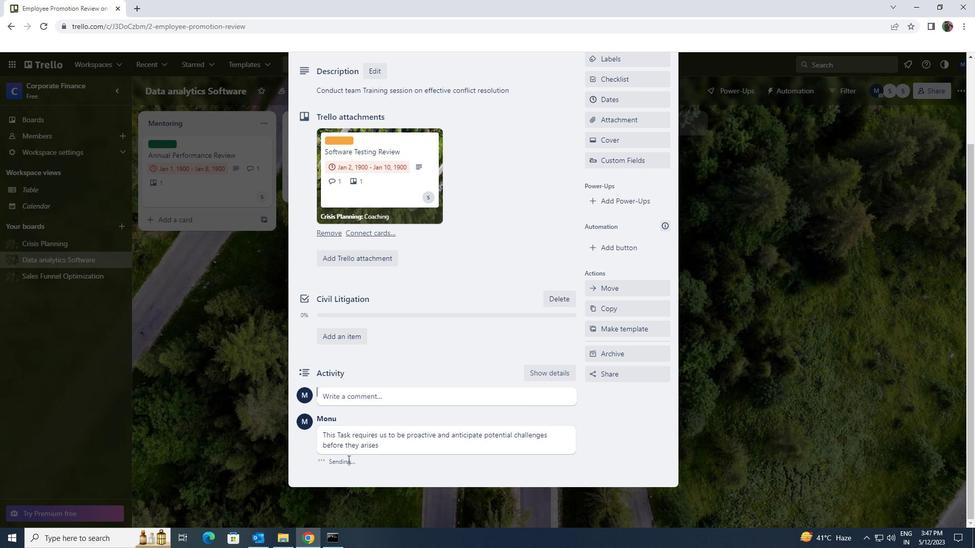 
Action: Mouse scrolled (432, 407) with delta (0, 0)
Screenshot: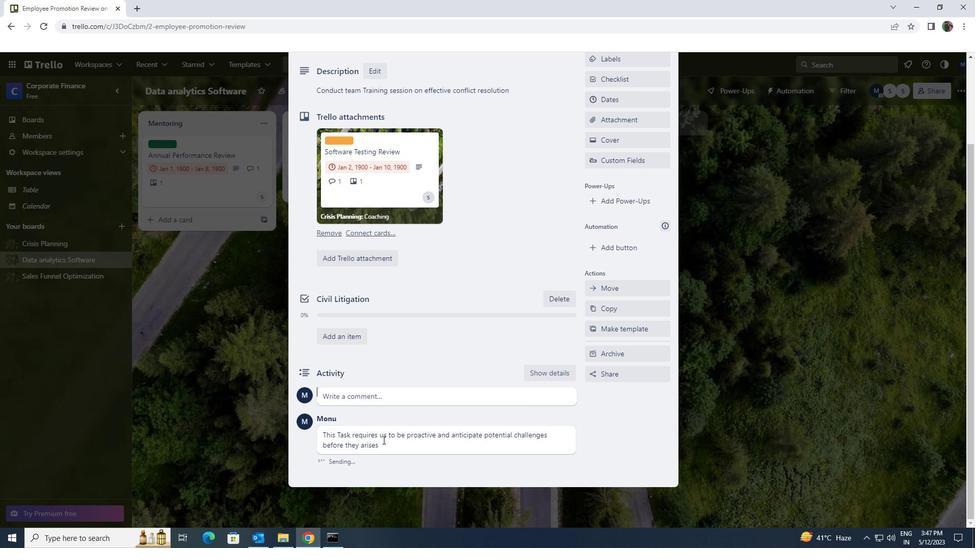 
Action: Mouse moved to (435, 407)
Screenshot: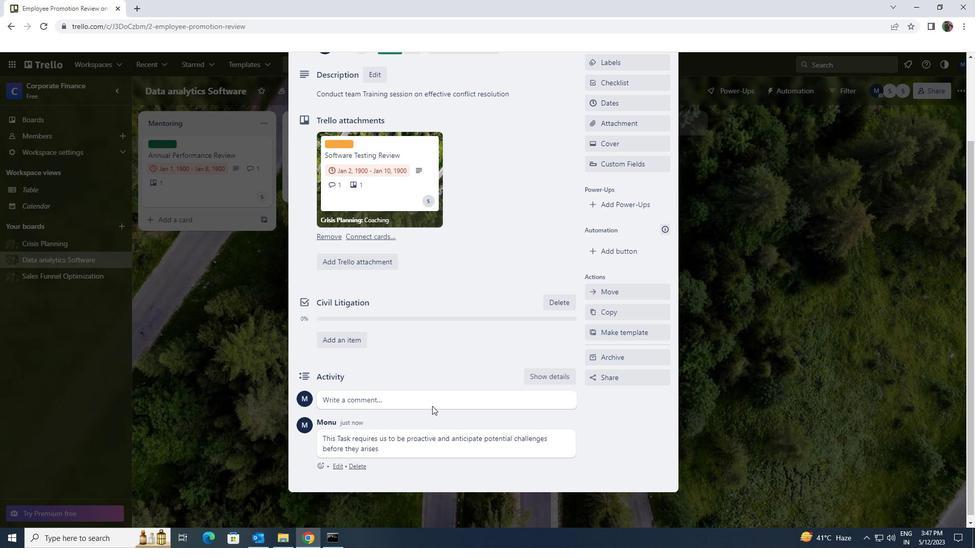 
Action: Mouse scrolled (435, 408) with delta (0, 0)
Screenshot: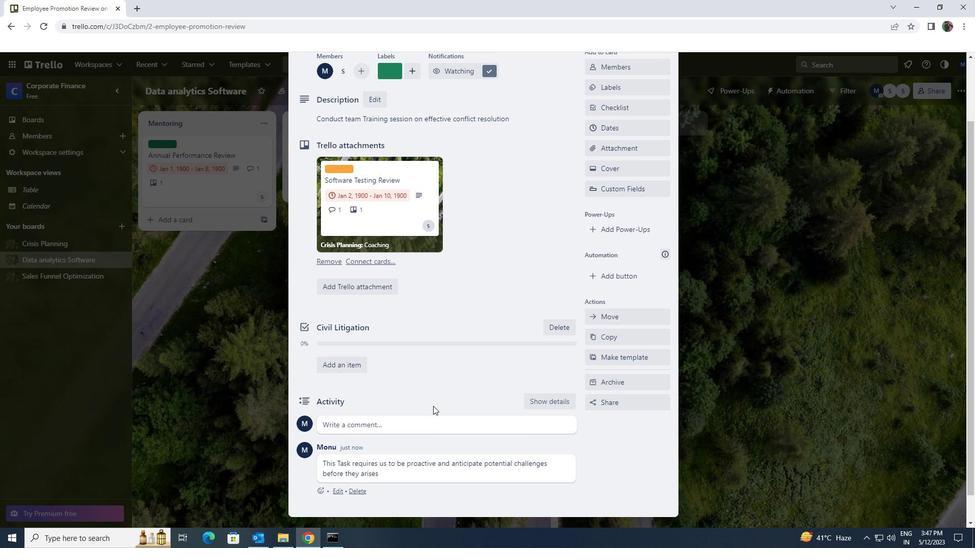 
Action: Mouse moved to (435, 407)
Screenshot: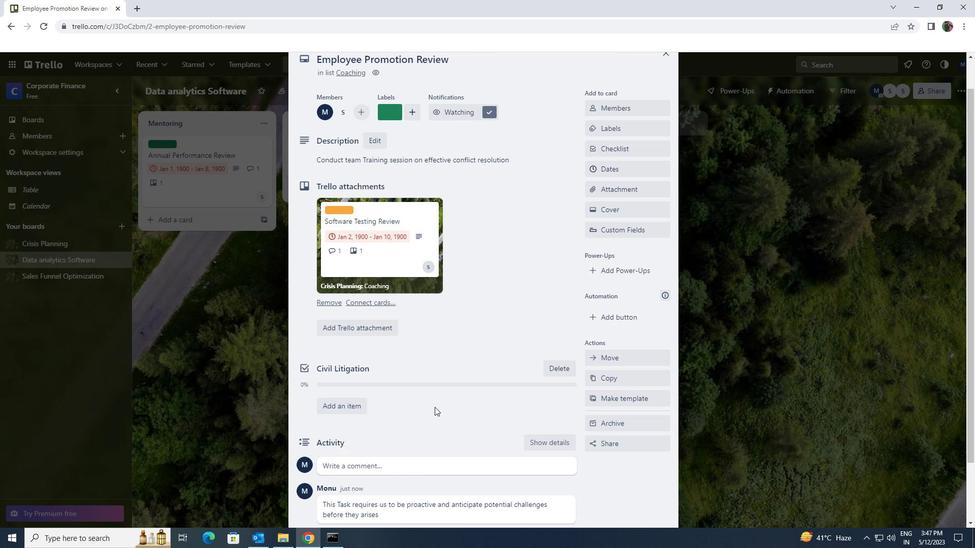 
Action: Mouse scrolled (435, 408) with delta (0, 0)
Screenshot: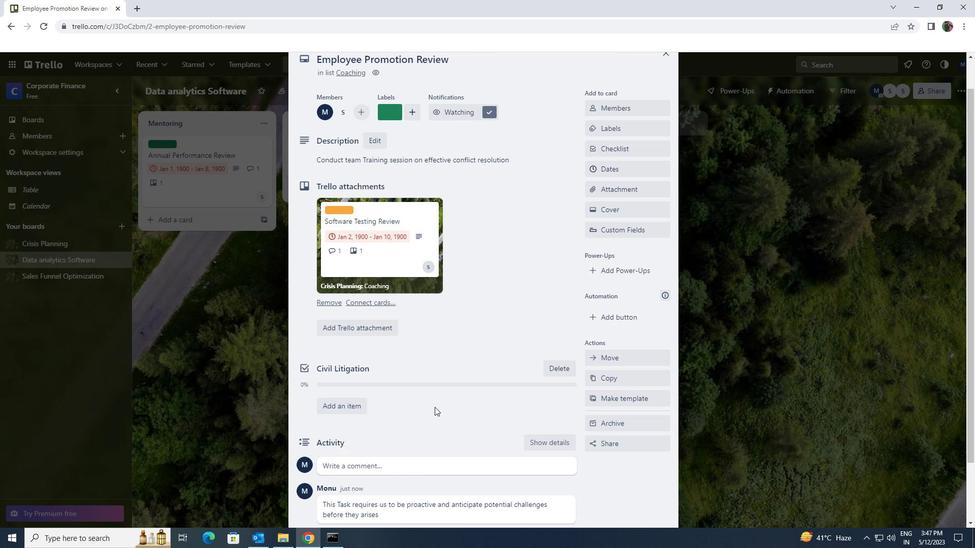 
Action: Mouse moved to (598, 210)
Screenshot: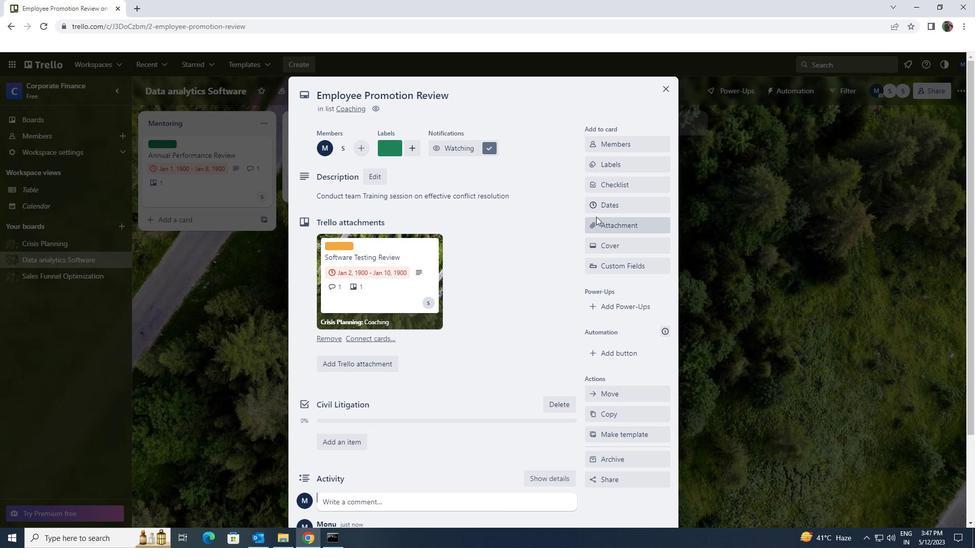
Action: Mouse pressed left at (598, 210)
Screenshot: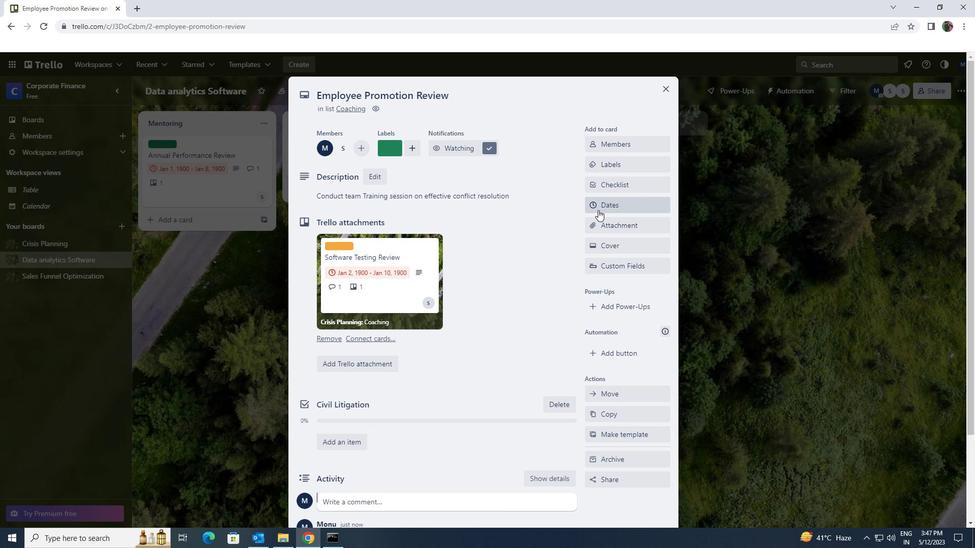 
Action: Mouse moved to (597, 277)
Screenshot: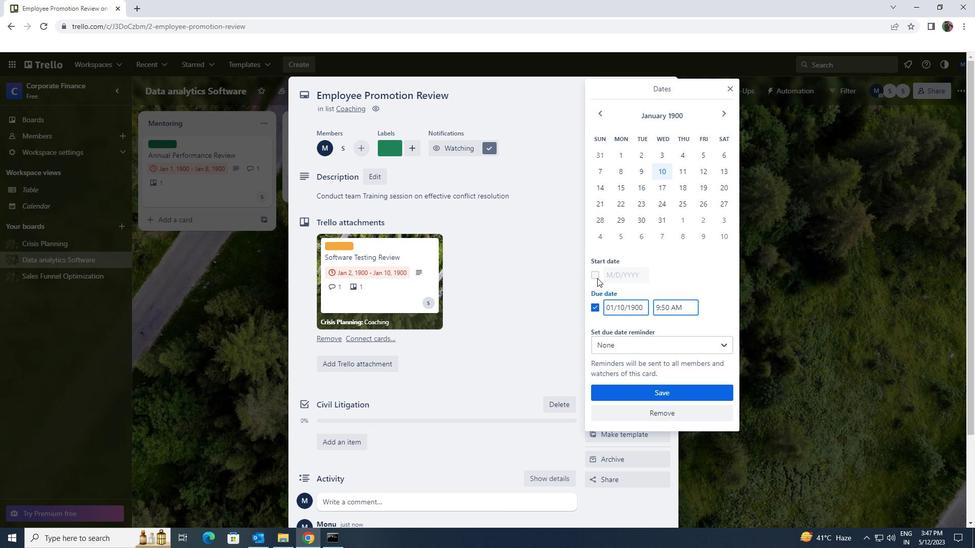 
Action: Mouse pressed left at (597, 277)
Screenshot: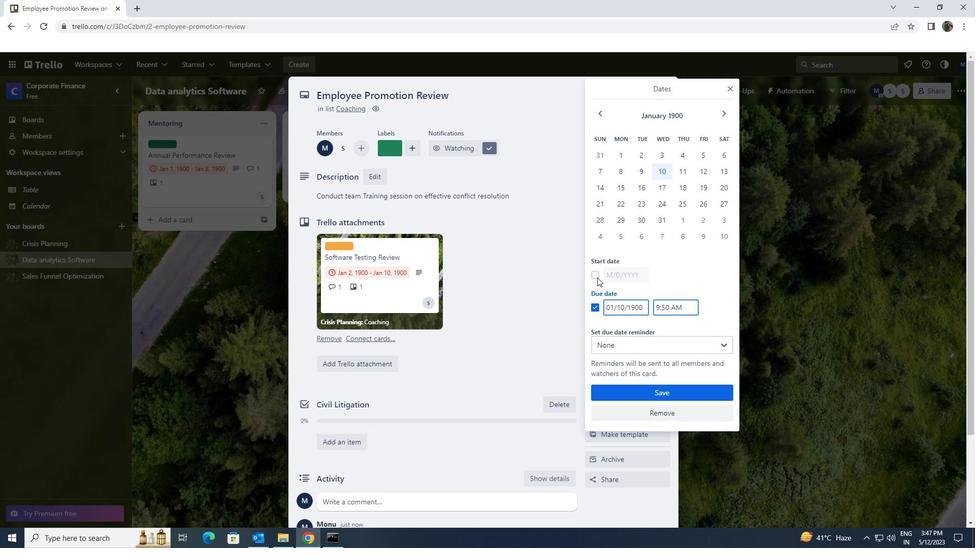 
Action: Mouse moved to (644, 278)
Screenshot: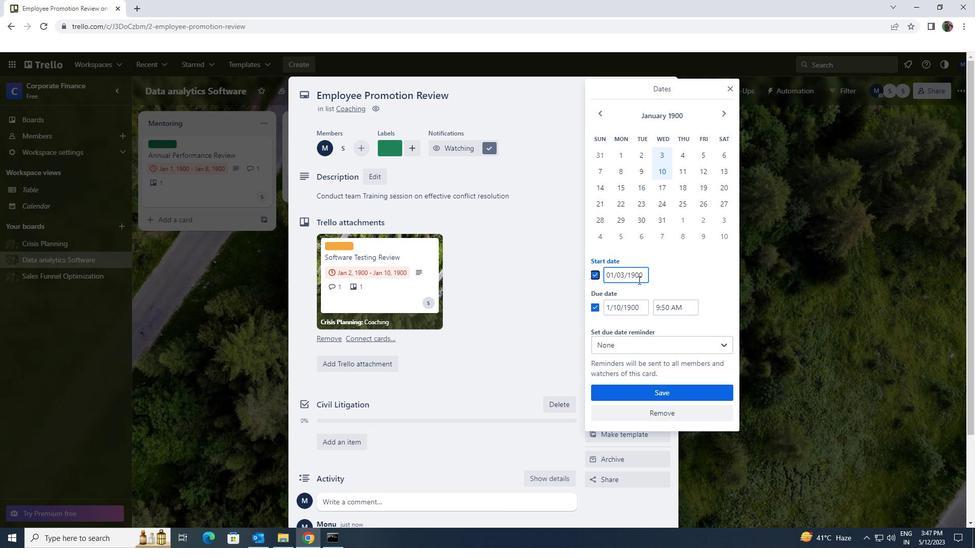 
Action: Mouse pressed left at (644, 278)
Screenshot: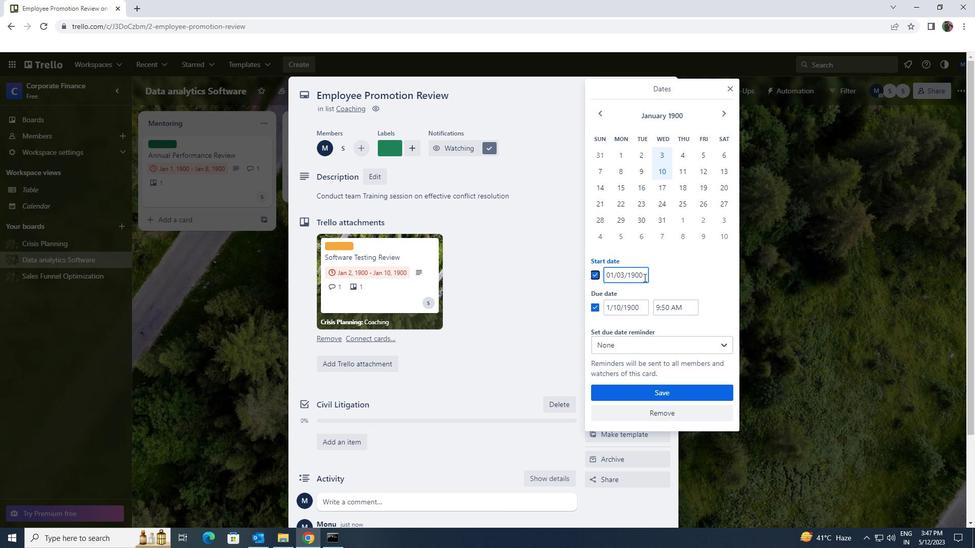 
Action: Mouse moved to (607, 270)
Screenshot: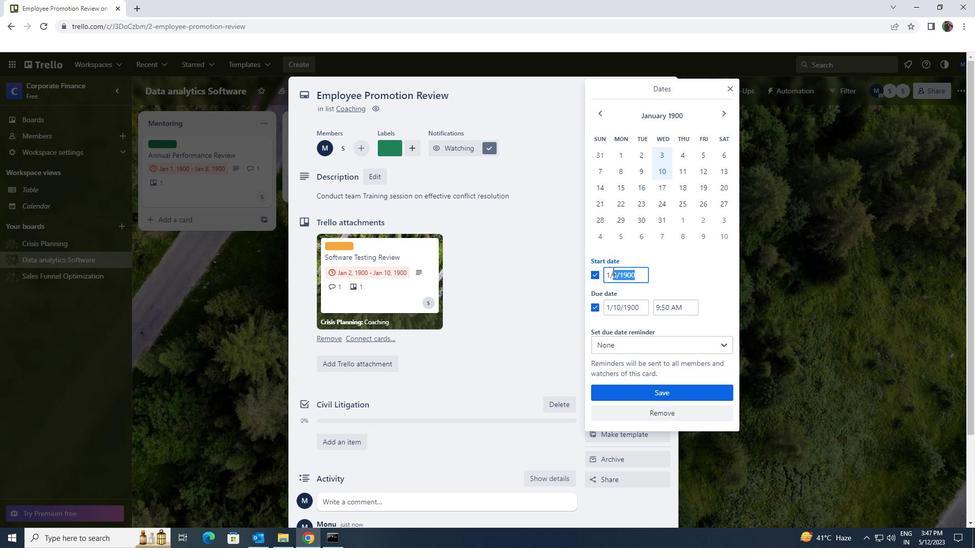 
Action: Key pressed 1/4/1900
Screenshot: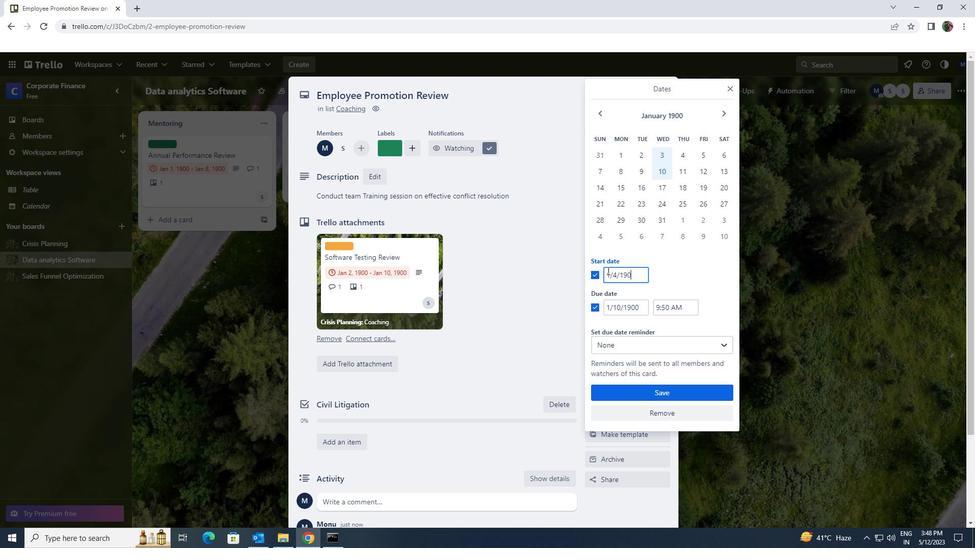 
Action: Mouse moved to (639, 306)
Screenshot: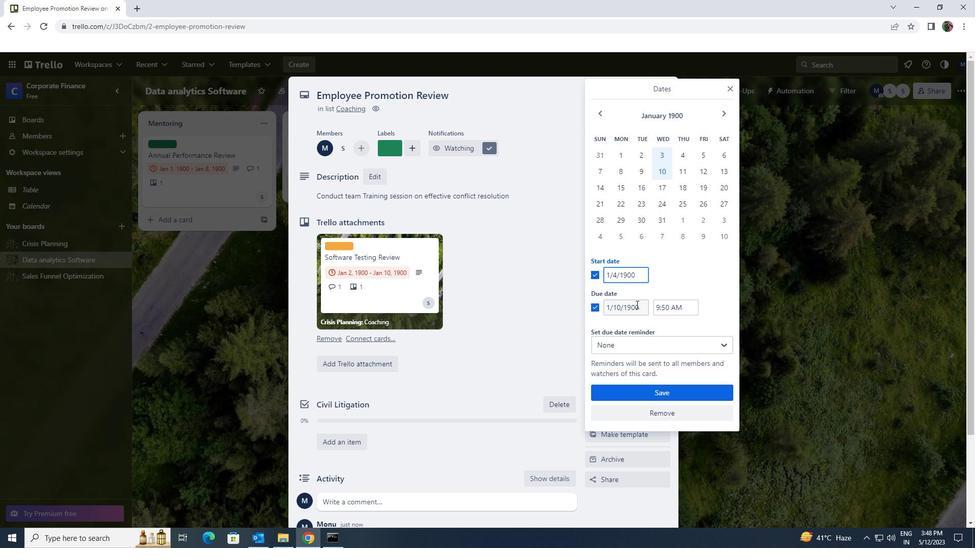 
Action: Mouse pressed left at (639, 306)
Screenshot: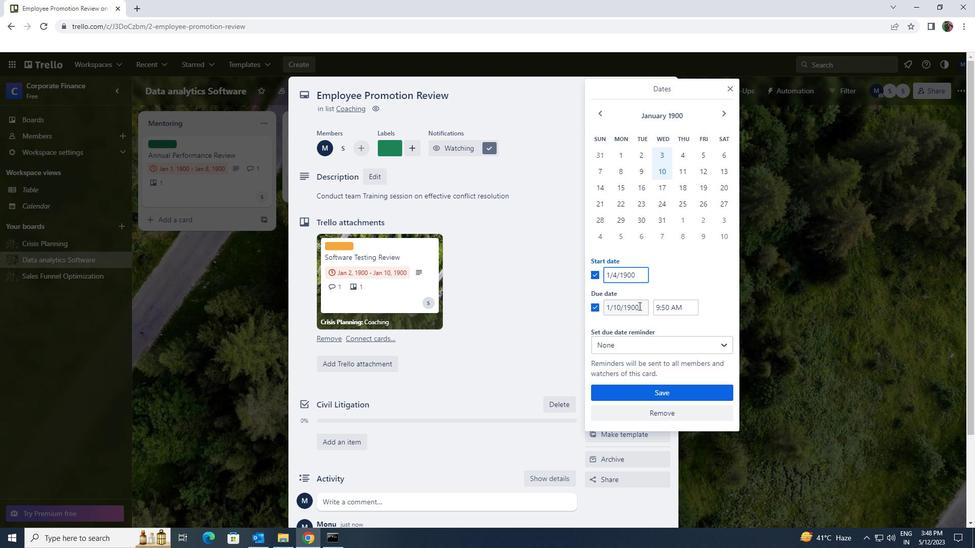 
Action: Mouse moved to (594, 305)
Screenshot: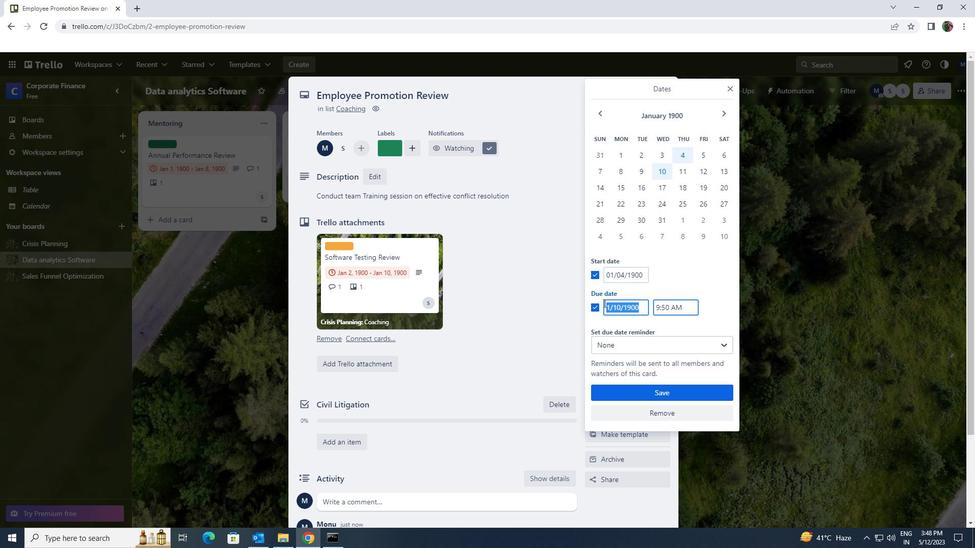 
Action: Key pressed 1/11/1900
Screenshot: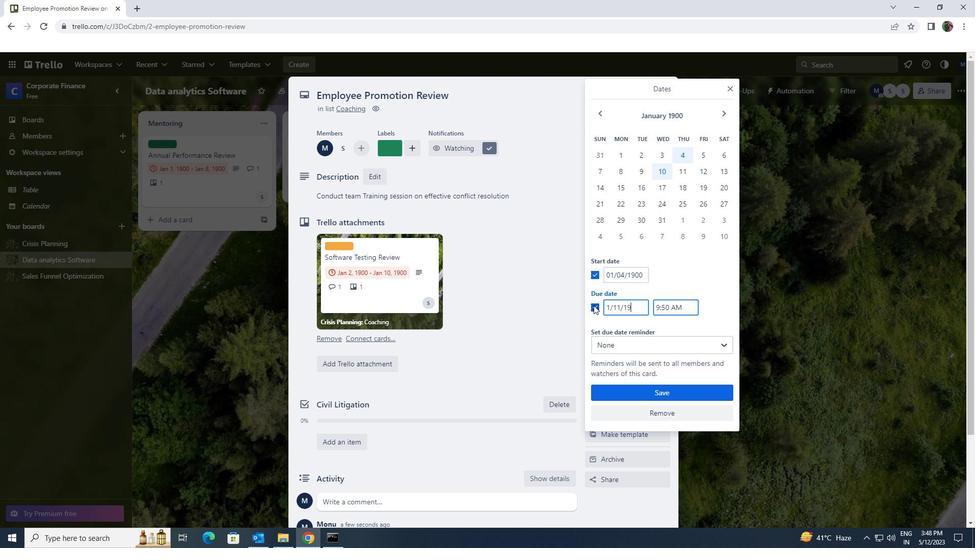 
Action: Mouse moved to (706, 391)
Screenshot: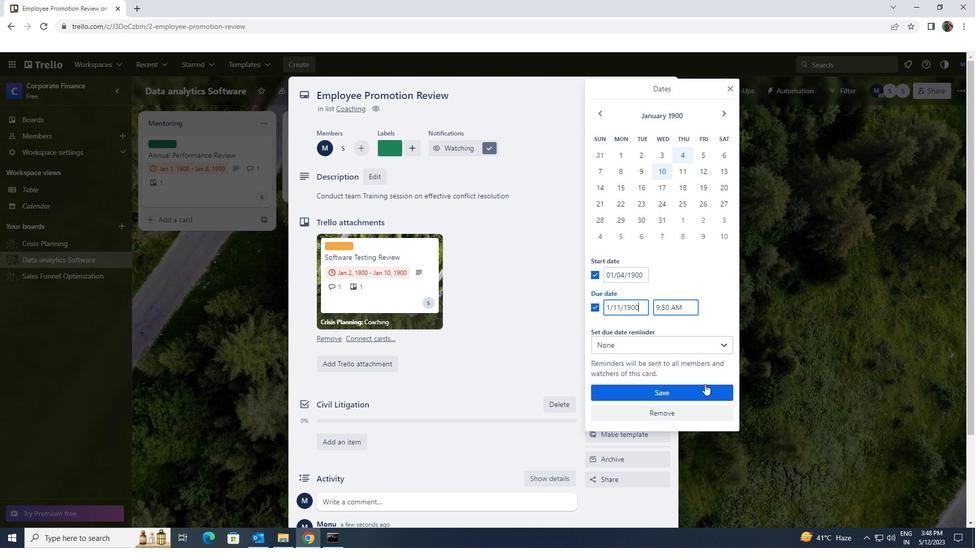 
Action: Mouse pressed left at (706, 391)
Screenshot: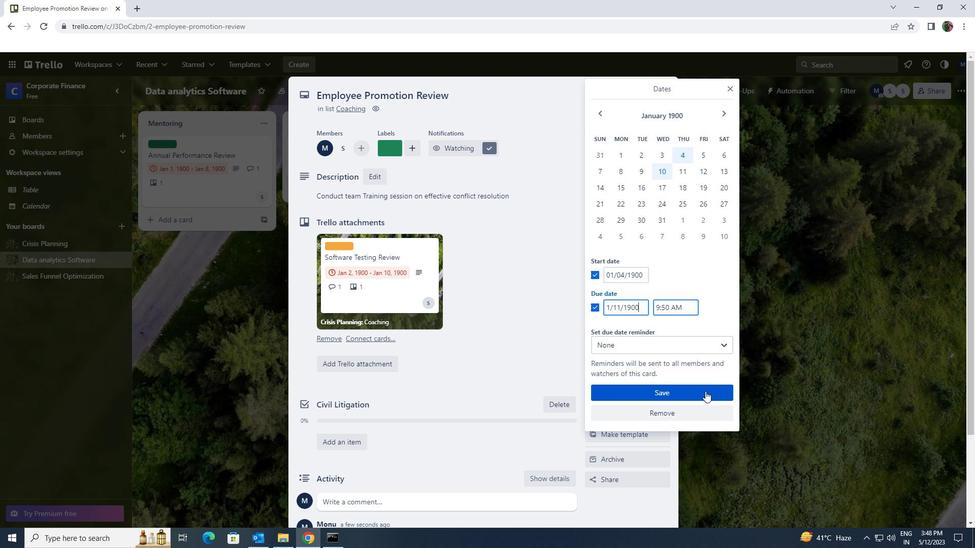 
Action: Mouse moved to (706, 392)
Screenshot: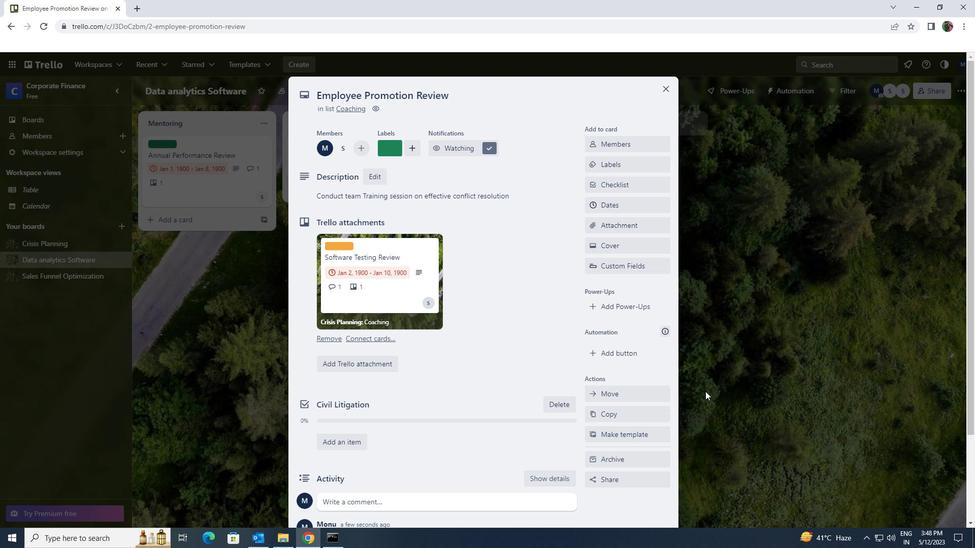 
